 Task: Create a due date automation trigger when advanced on, 2 hours after a card is due add fields with custom field "Resume" set to a number lower than 1 and lower than 10.
Action: Mouse moved to (1275, 96)
Screenshot: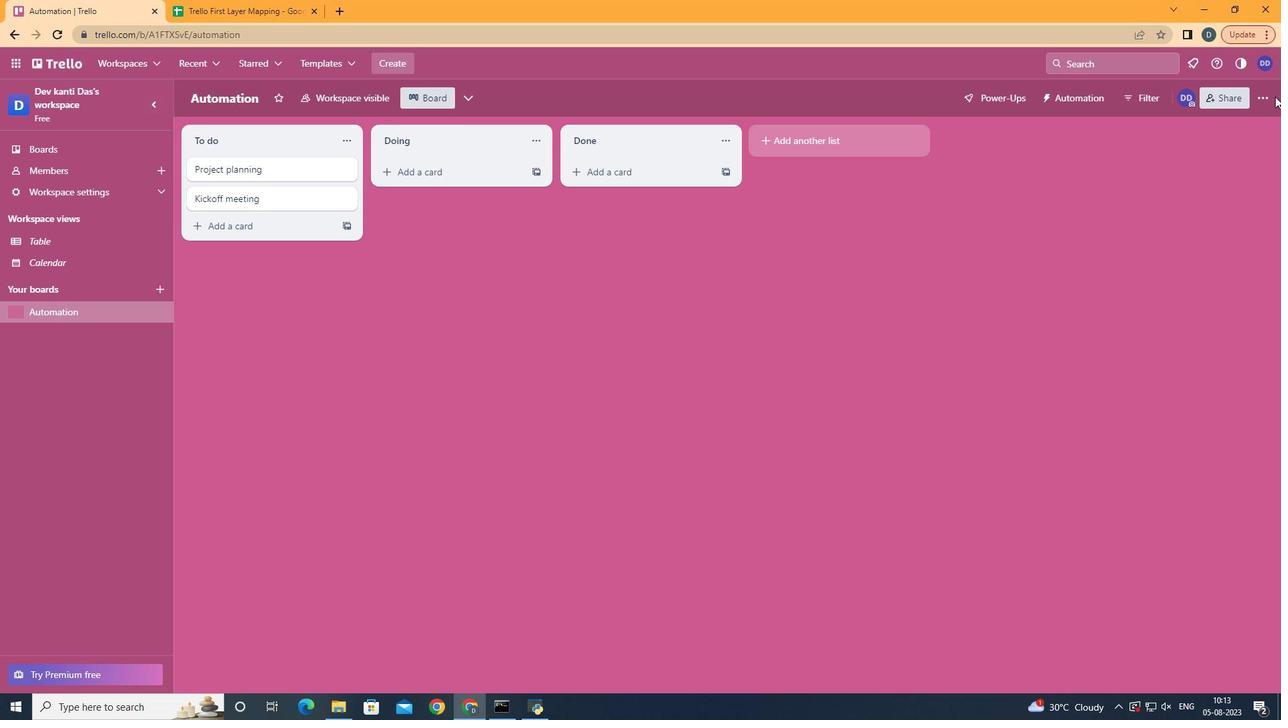 
Action: Mouse pressed left at (1275, 96)
Screenshot: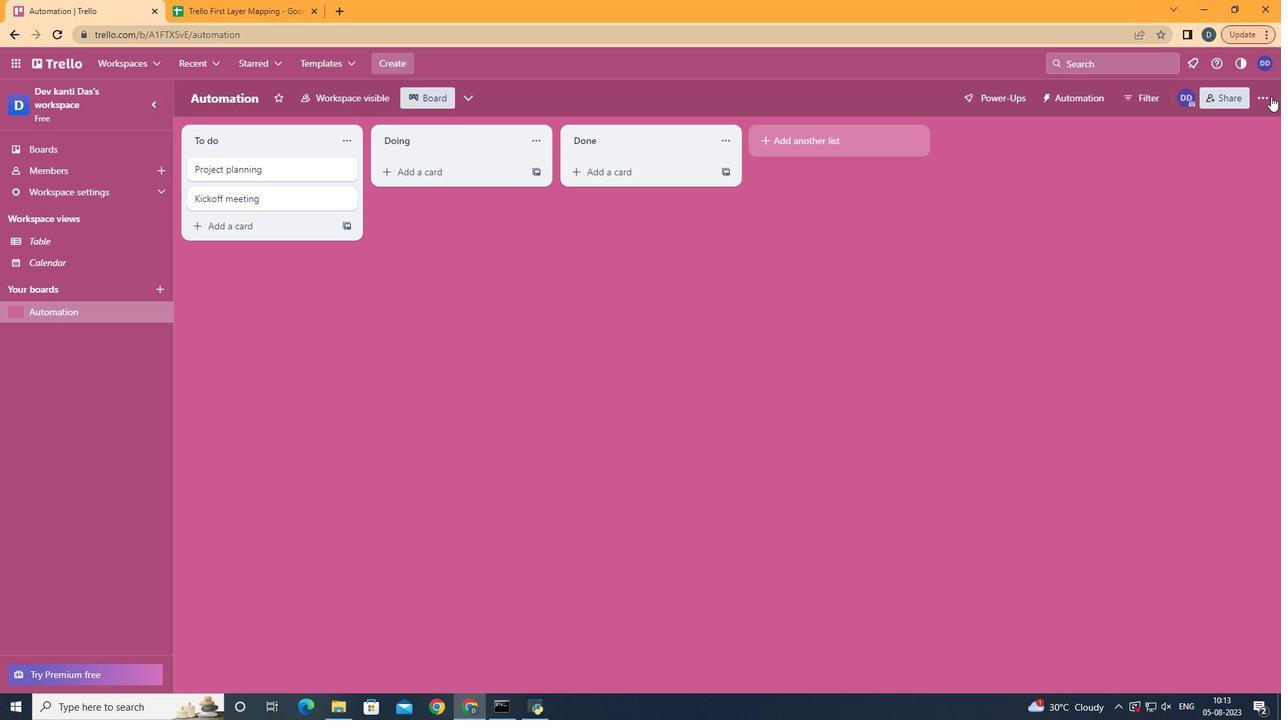 
Action: Mouse moved to (1268, 96)
Screenshot: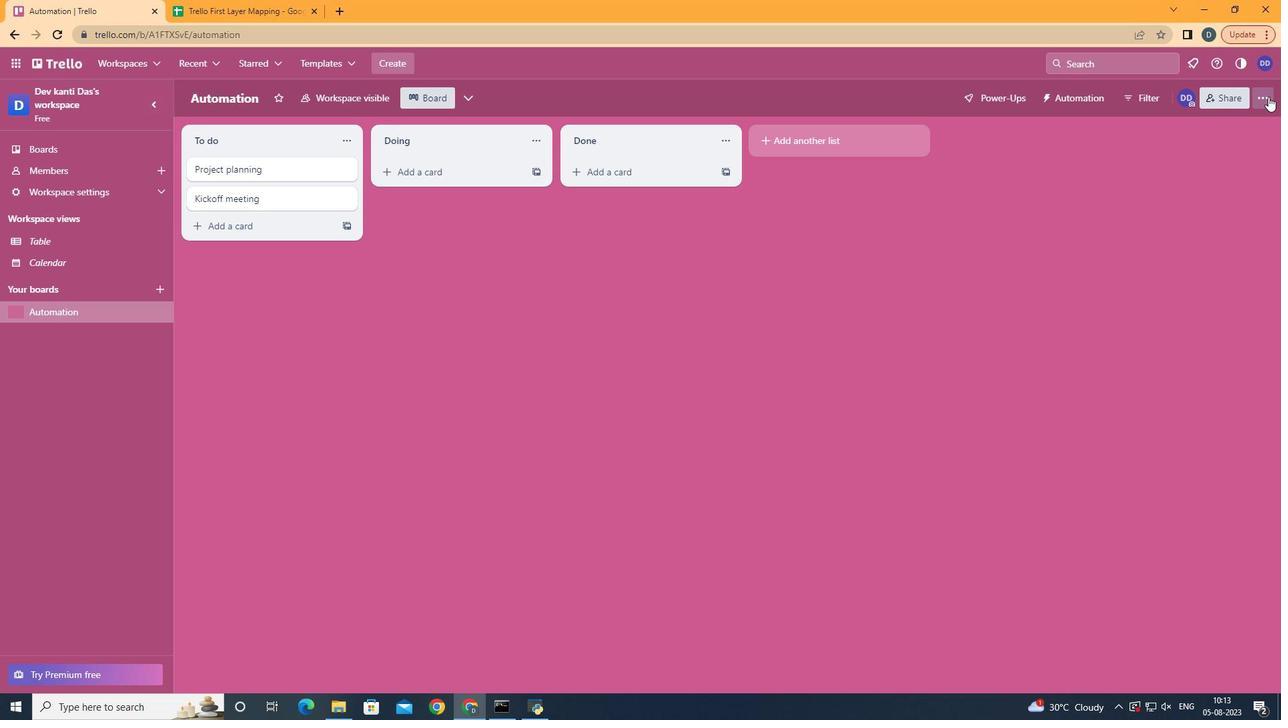 
Action: Mouse pressed left at (1268, 96)
Screenshot: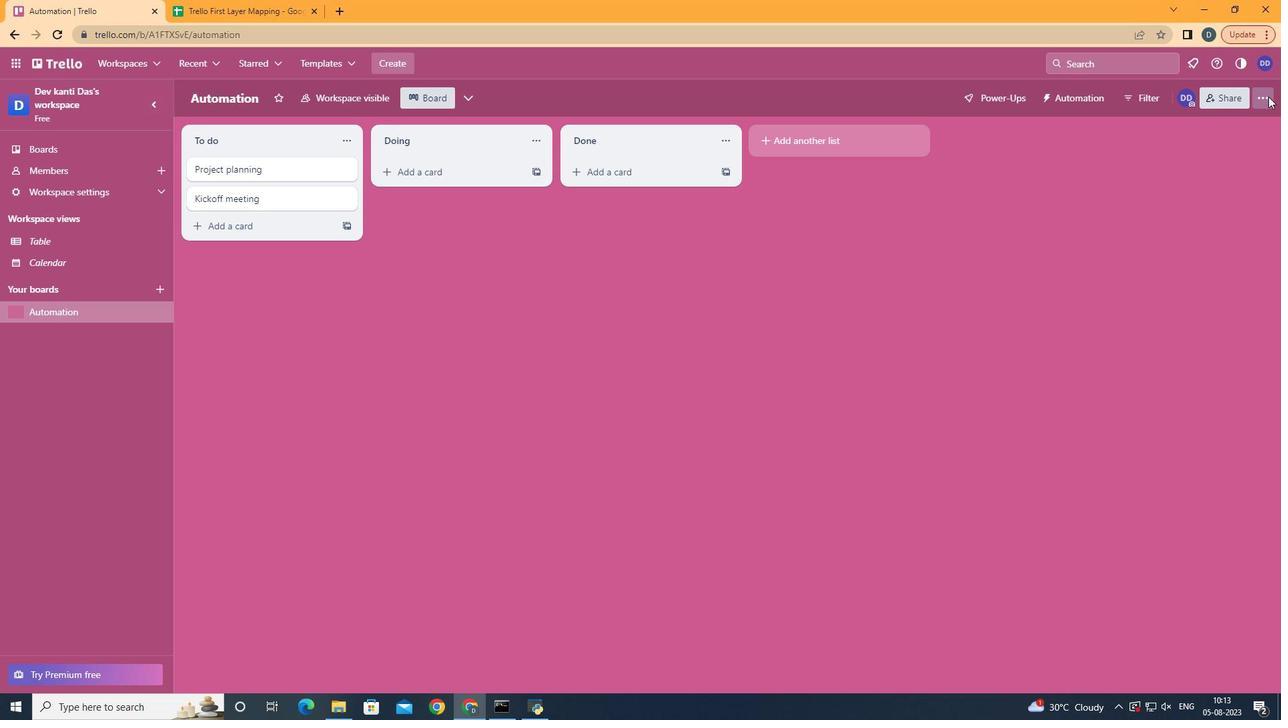 
Action: Mouse moved to (1163, 281)
Screenshot: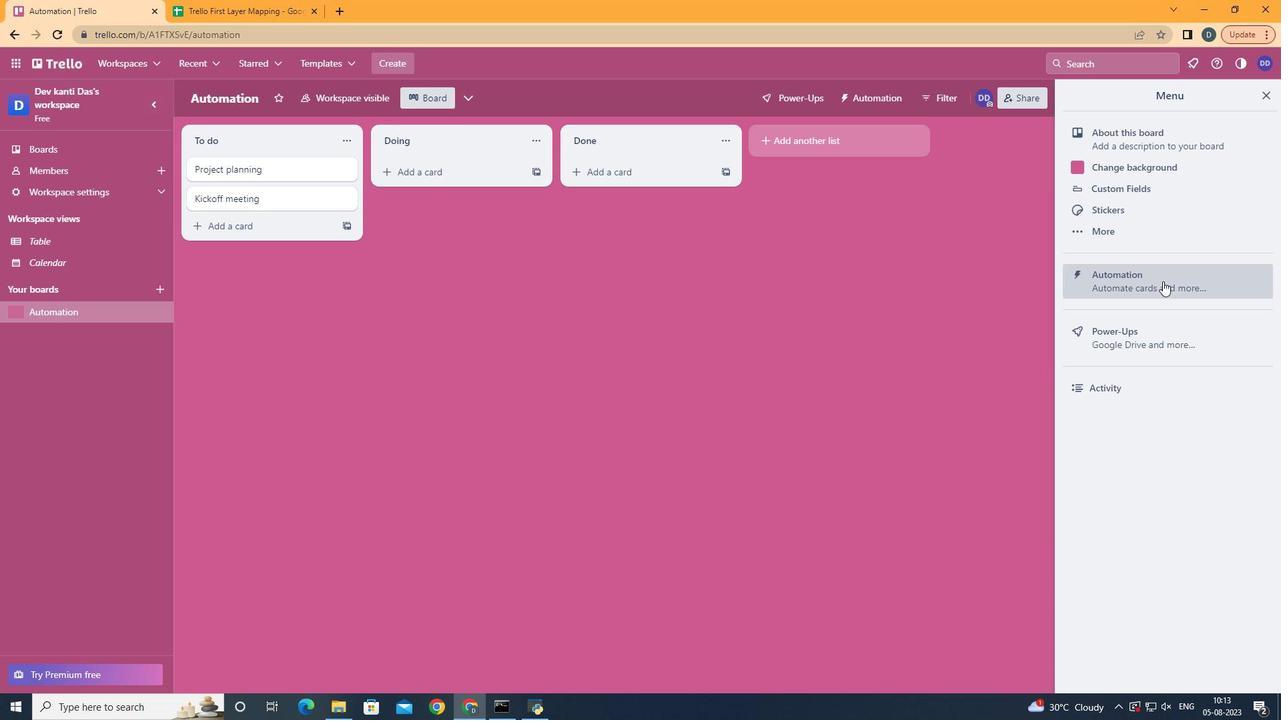 
Action: Mouse pressed left at (1163, 281)
Screenshot: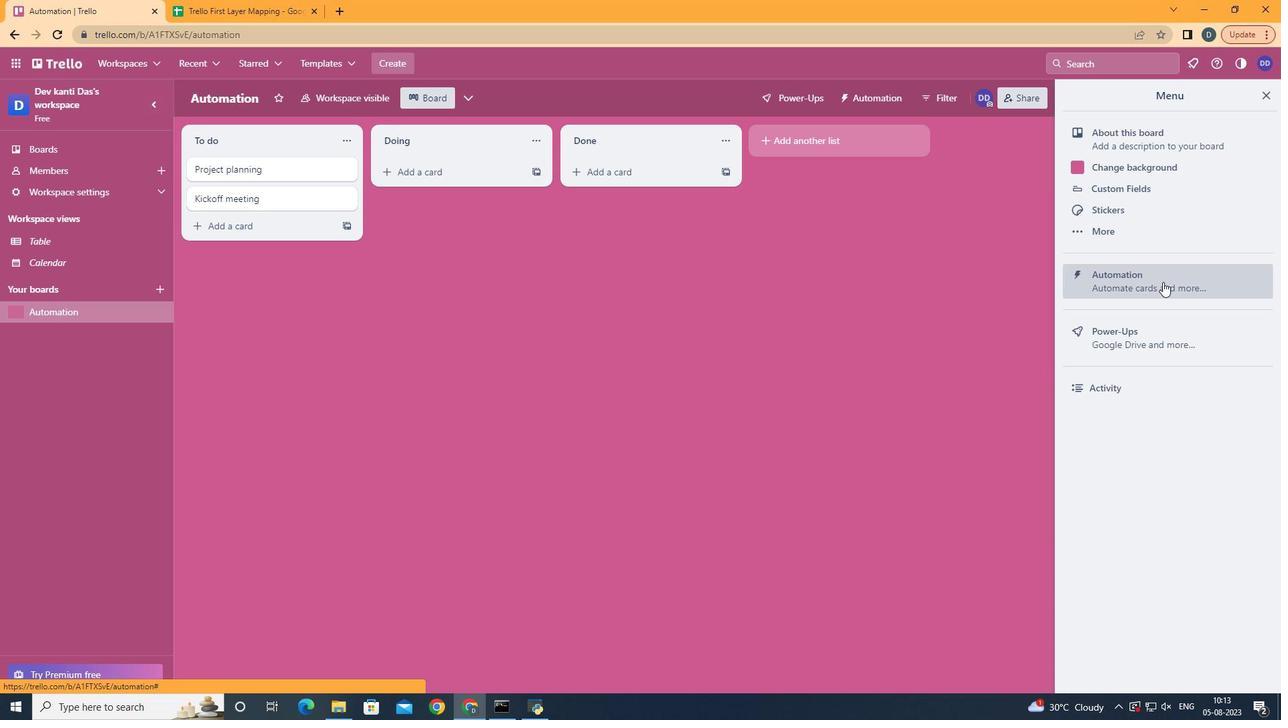 
Action: Mouse moved to (265, 276)
Screenshot: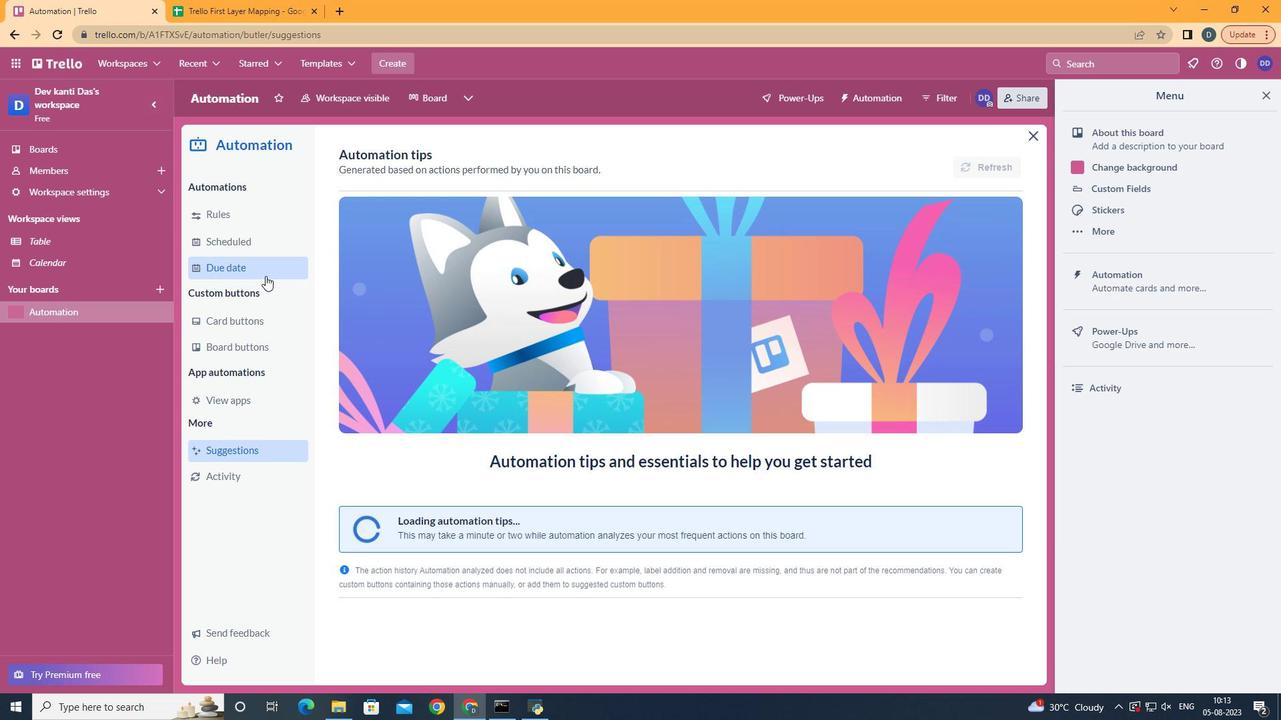 
Action: Mouse pressed left at (265, 276)
Screenshot: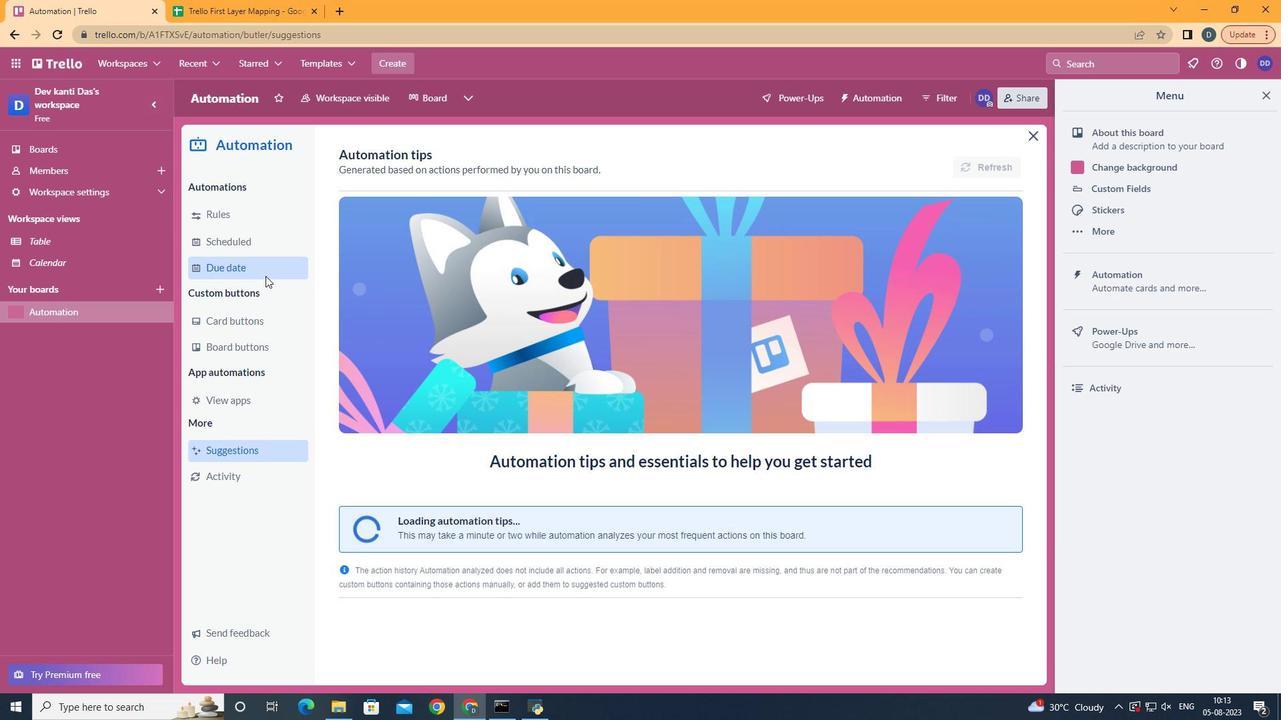 
Action: Mouse moved to (945, 163)
Screenshot: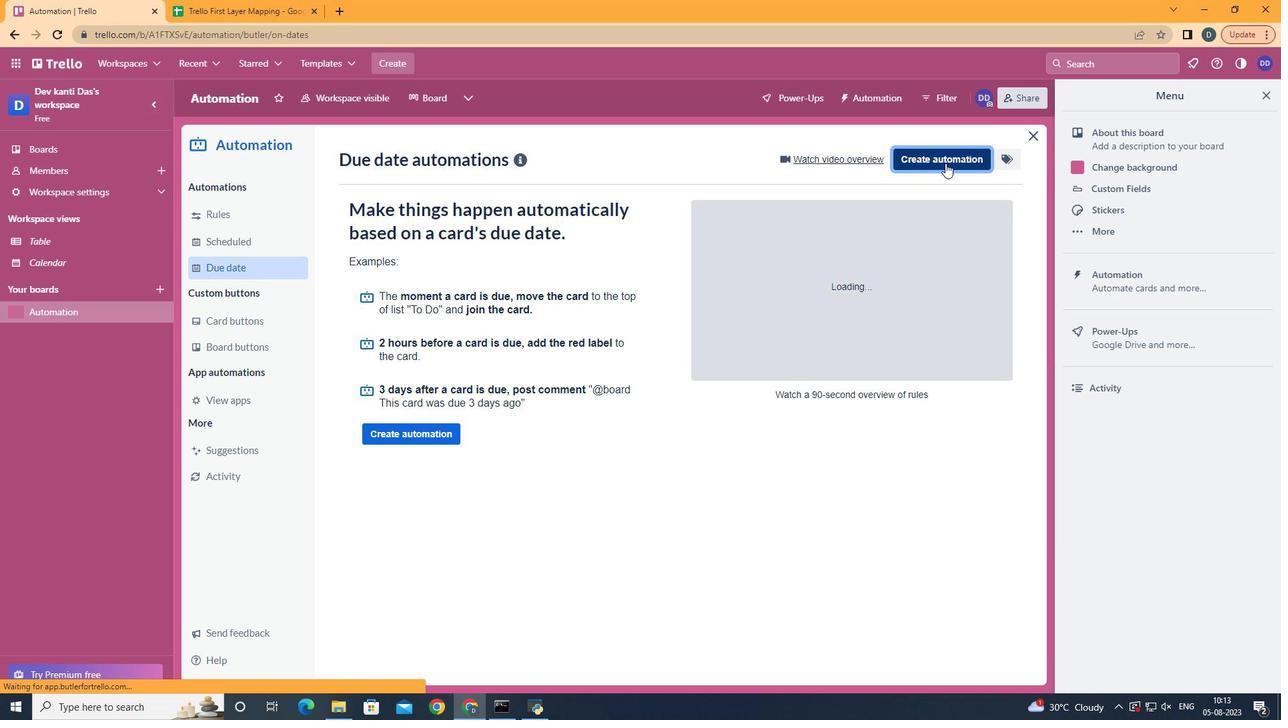 
Action: Mouse pressed left at (945, 163)
Screenshot: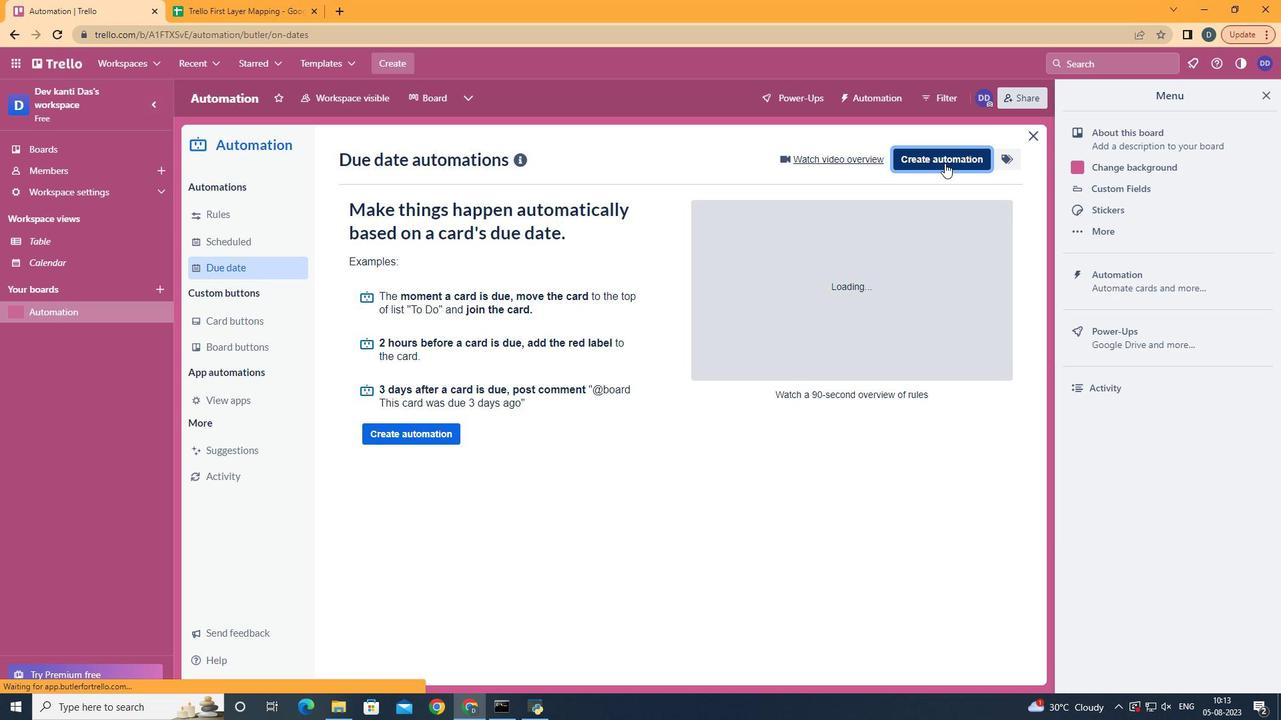
Action: Mouse moved to (693, 282)
Screenshot: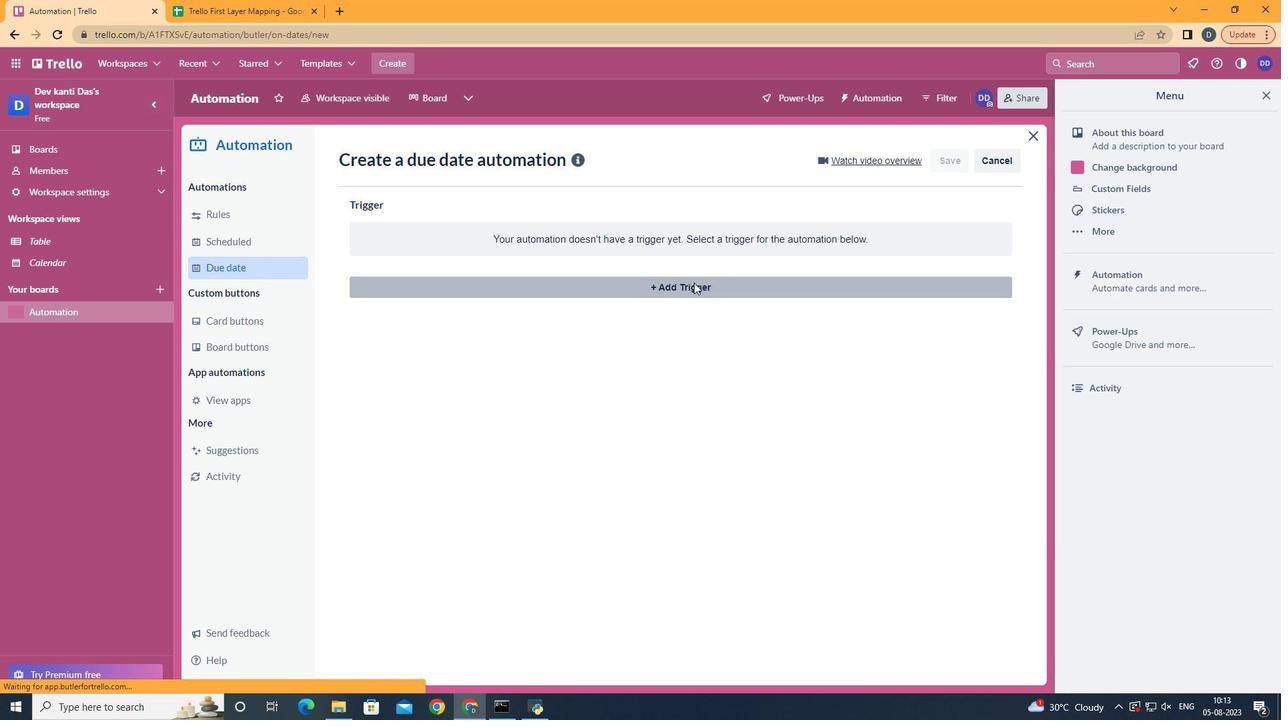 
Action: Mouse pressed left at (693, 282)
Screenshot: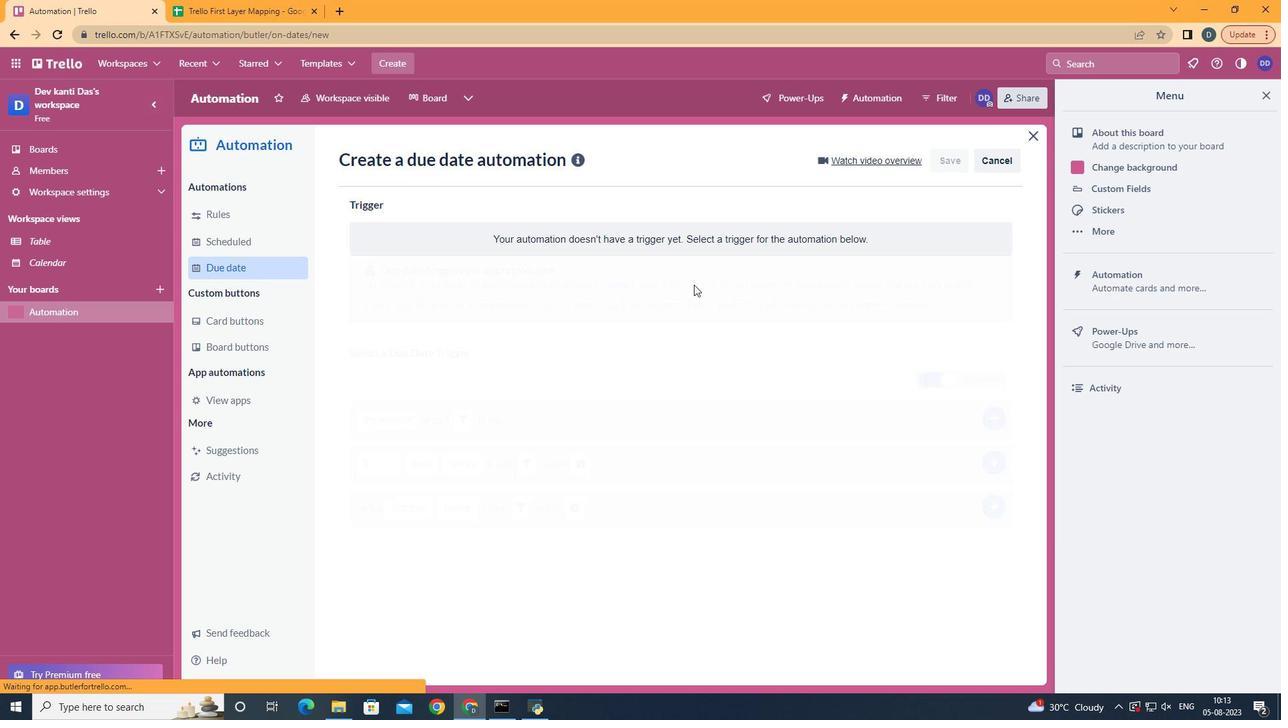 
Action: Mouse moved to (428, 568)
Screenshot: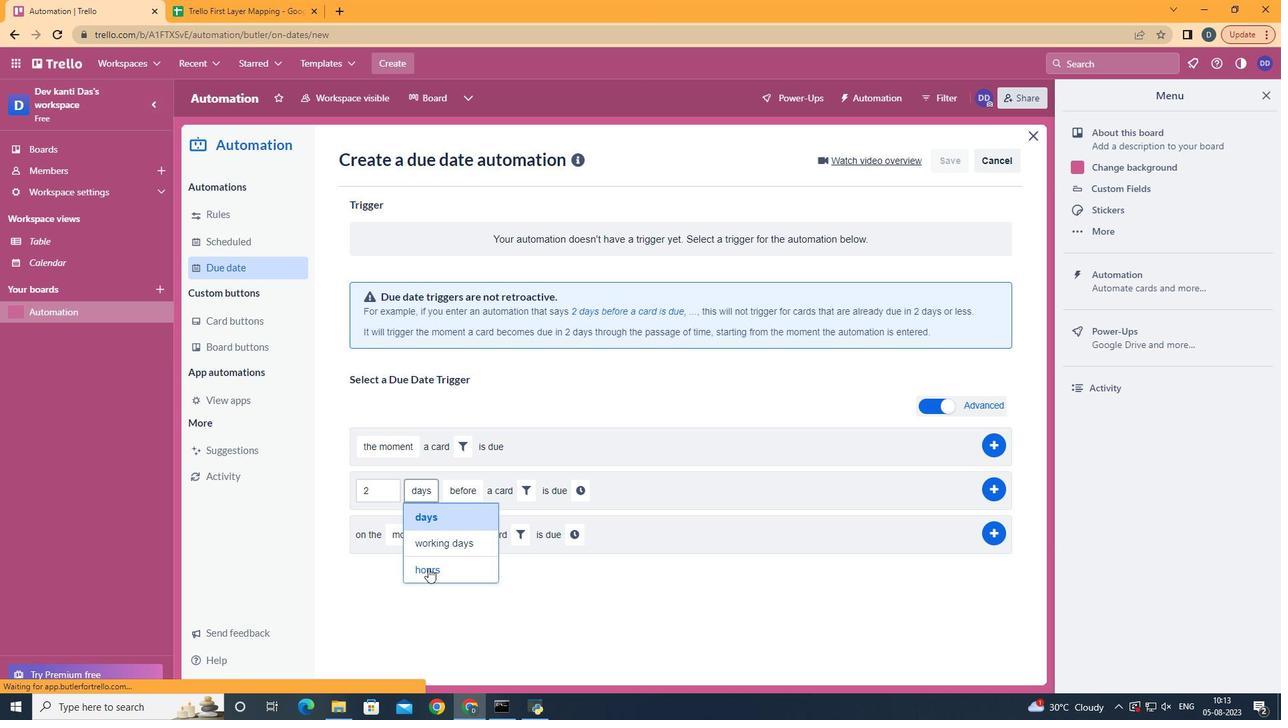 
Action: Mouse pressed left at (428, 568)
Screenshot: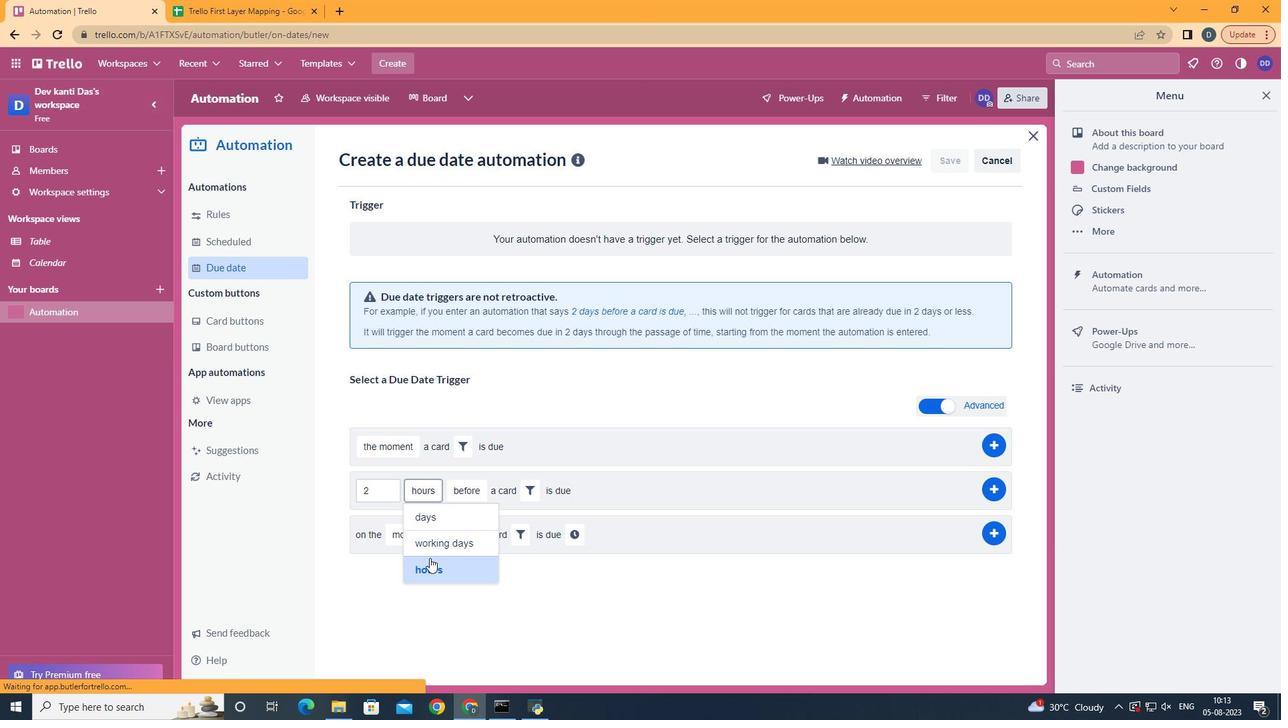 
Action: Mouse moved to (478, 540)
Screenshot: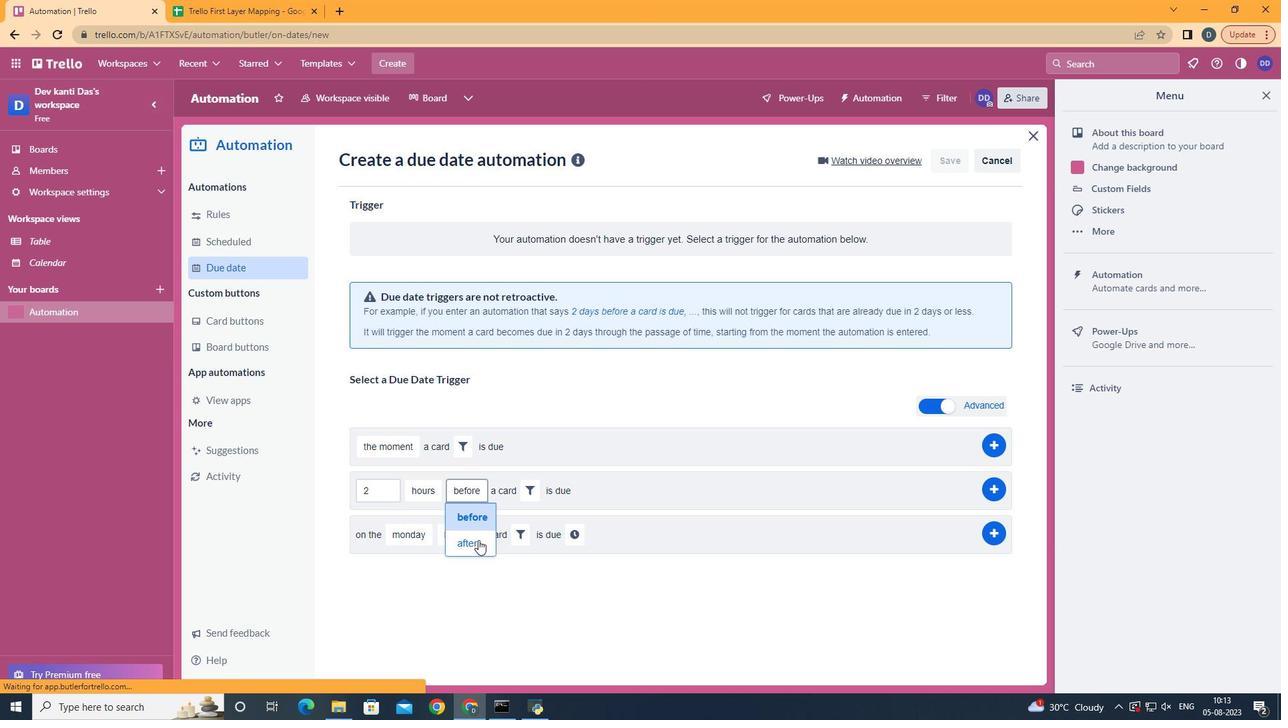 
Action: Mouse pressed left at (478, 540)
Screenshot: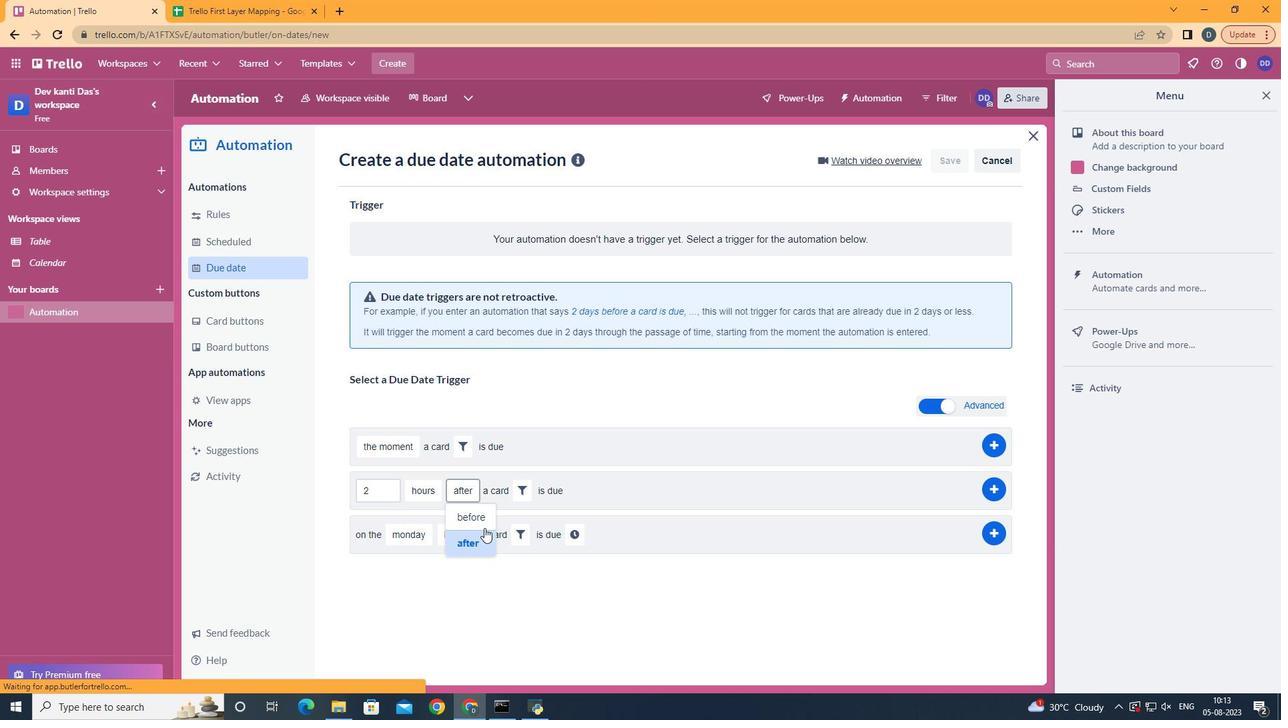 
Action: Mouse moved to (519, 492)
Screenshot: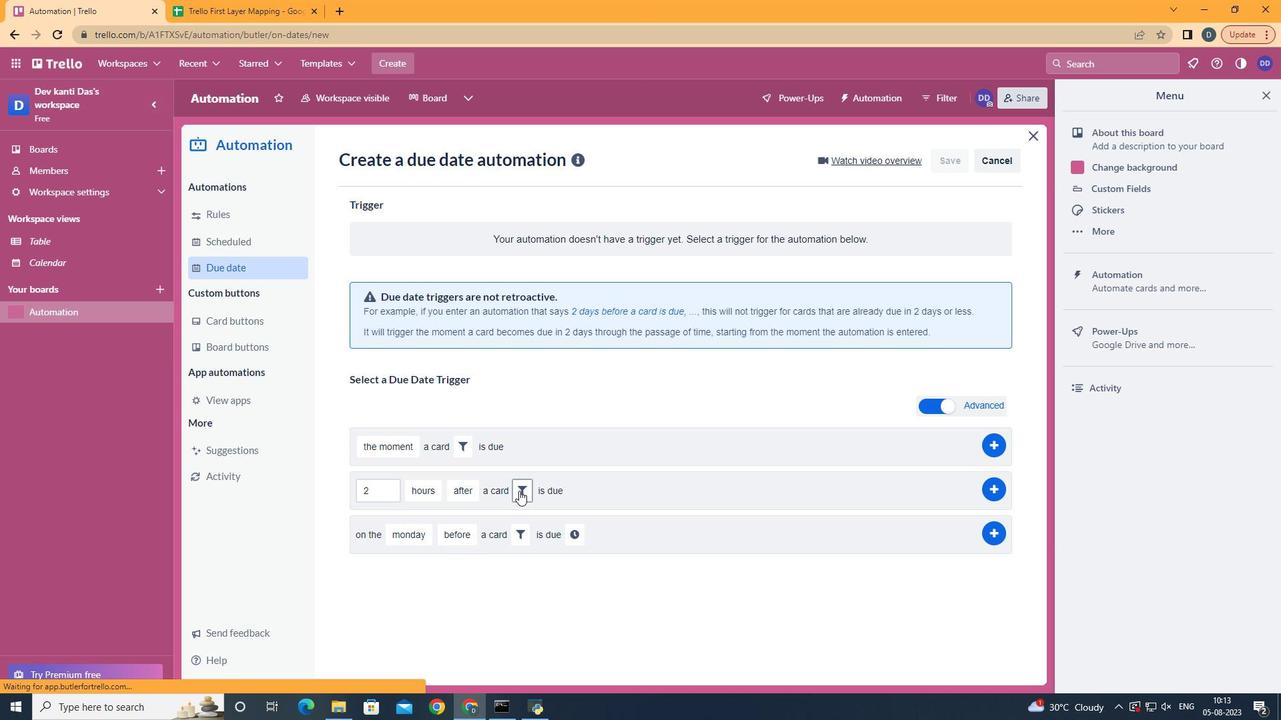 
Action: Mouse pressed left at (519, 492)
Screenshot: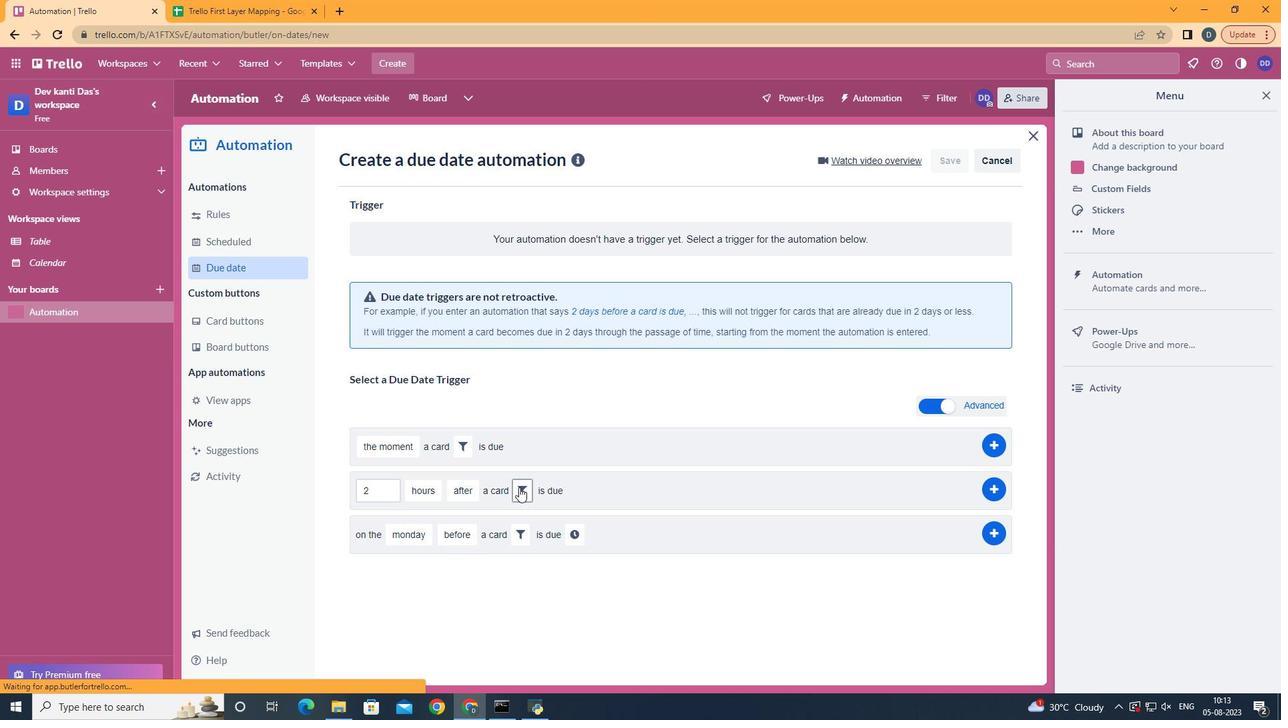
Action: Mouse moved to (748, 537)
Screenshot: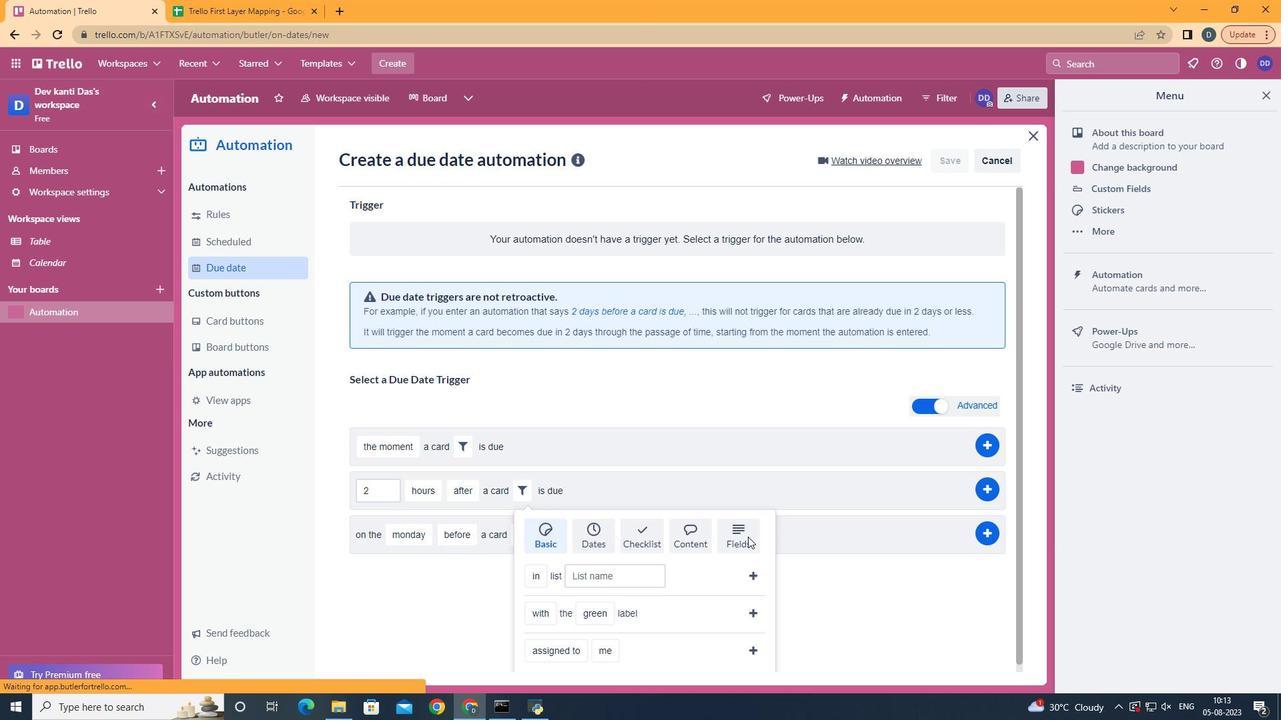 
Action: Mouse pressed left at (748, 537)
Screenshot: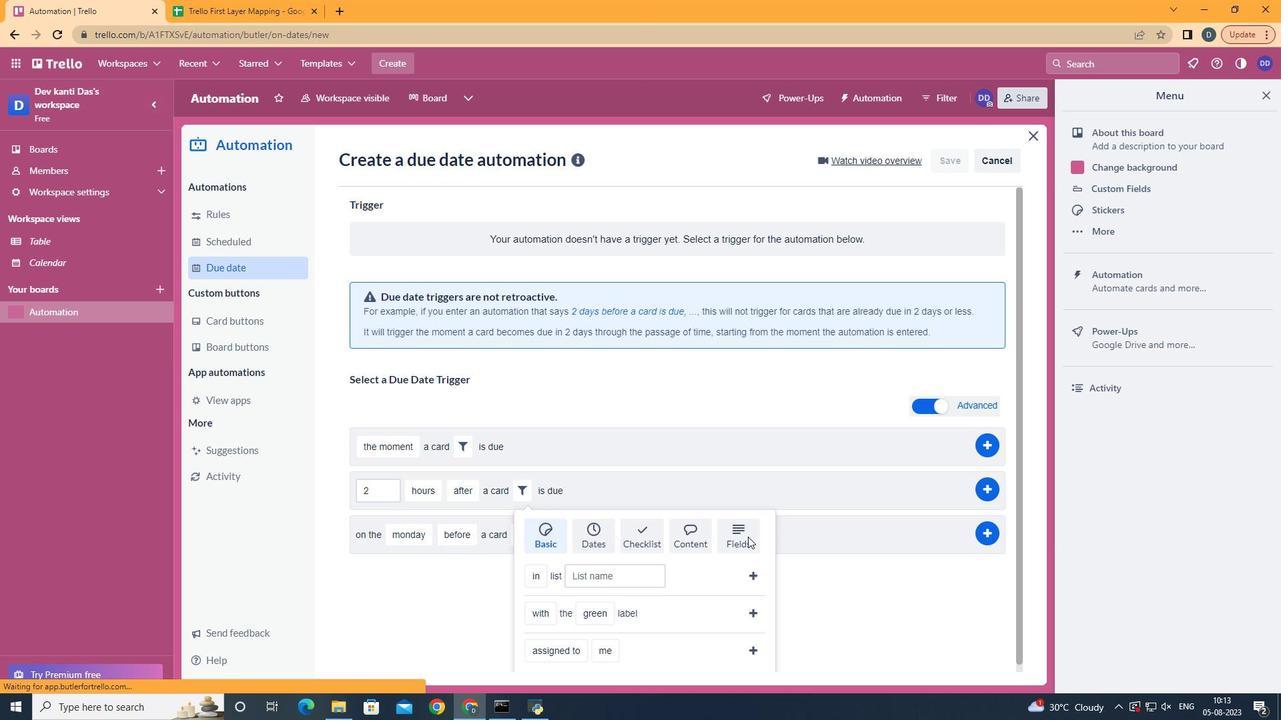 
Action: Mouse scrolled (748, 536) with delta (0, 0)
Screenshot: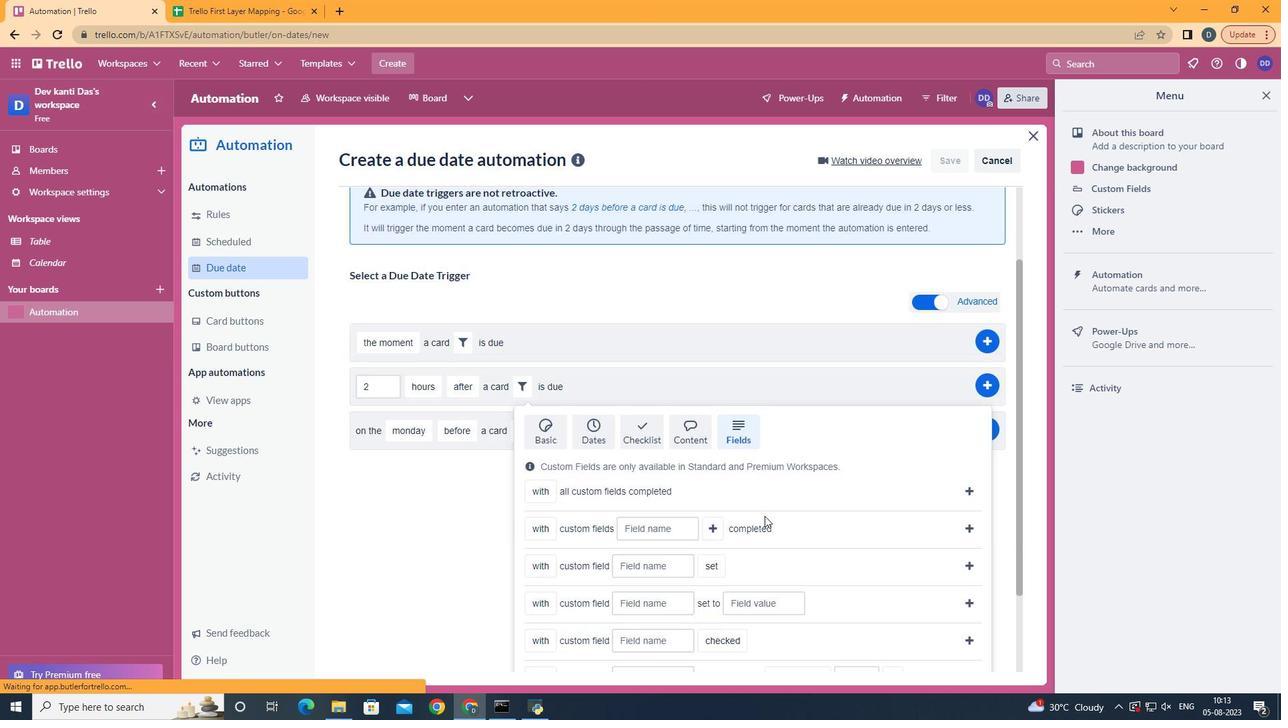 
Action: Mouse scrolled (748, 536) with delta (0, 0)
Screenshot: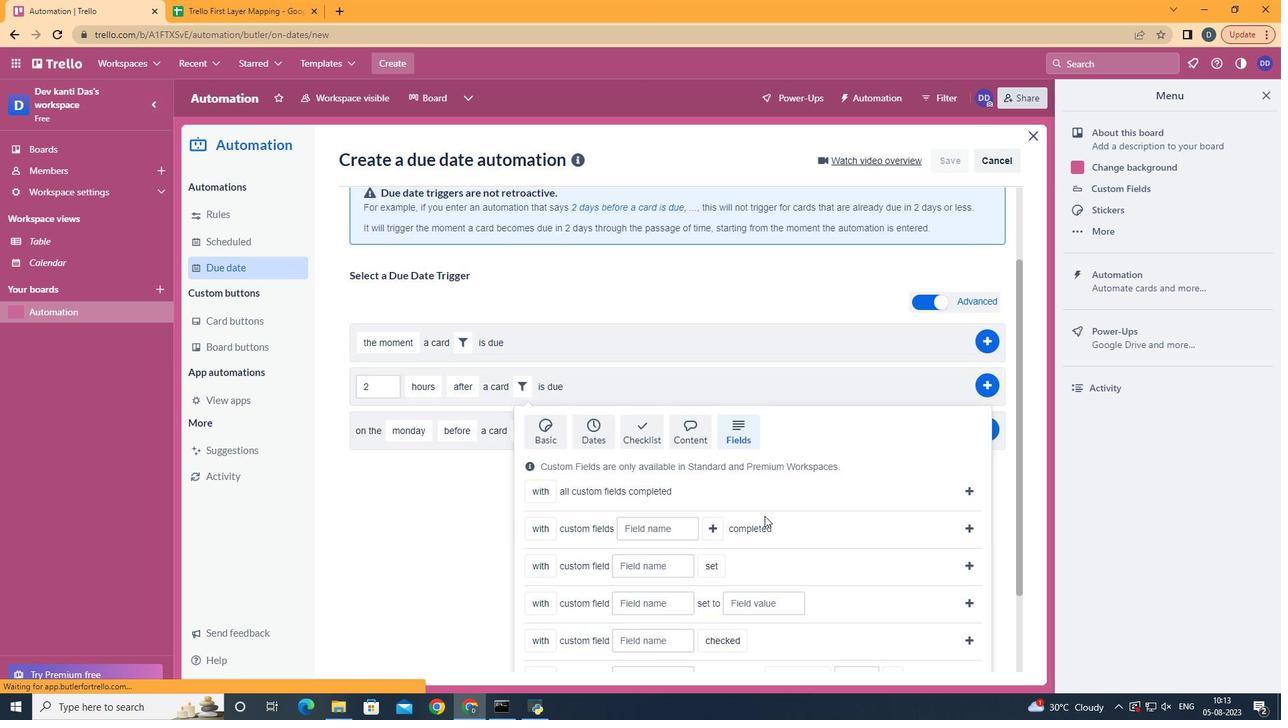 
Action: Mouse scrolled (748, 536) with delta (0, 0)
Screenshot: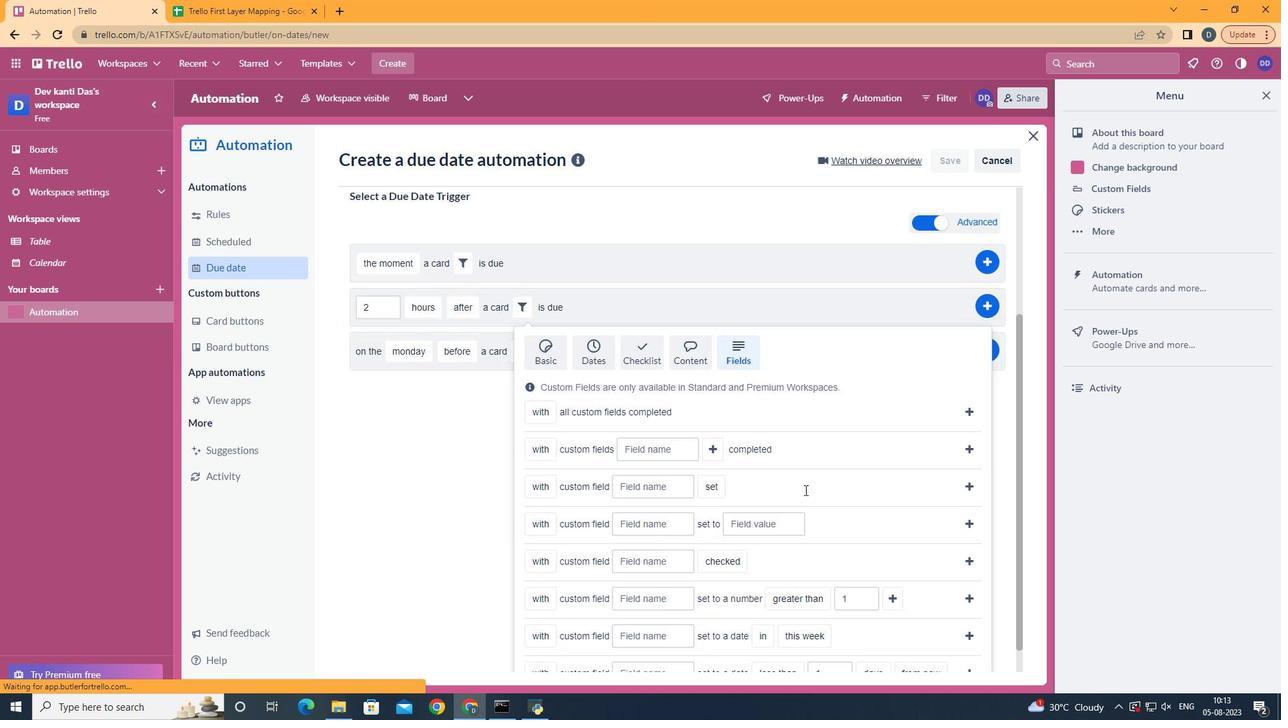 
Action: Mouse scrolled (748, 536) with delta (0, 0)
Screenshot: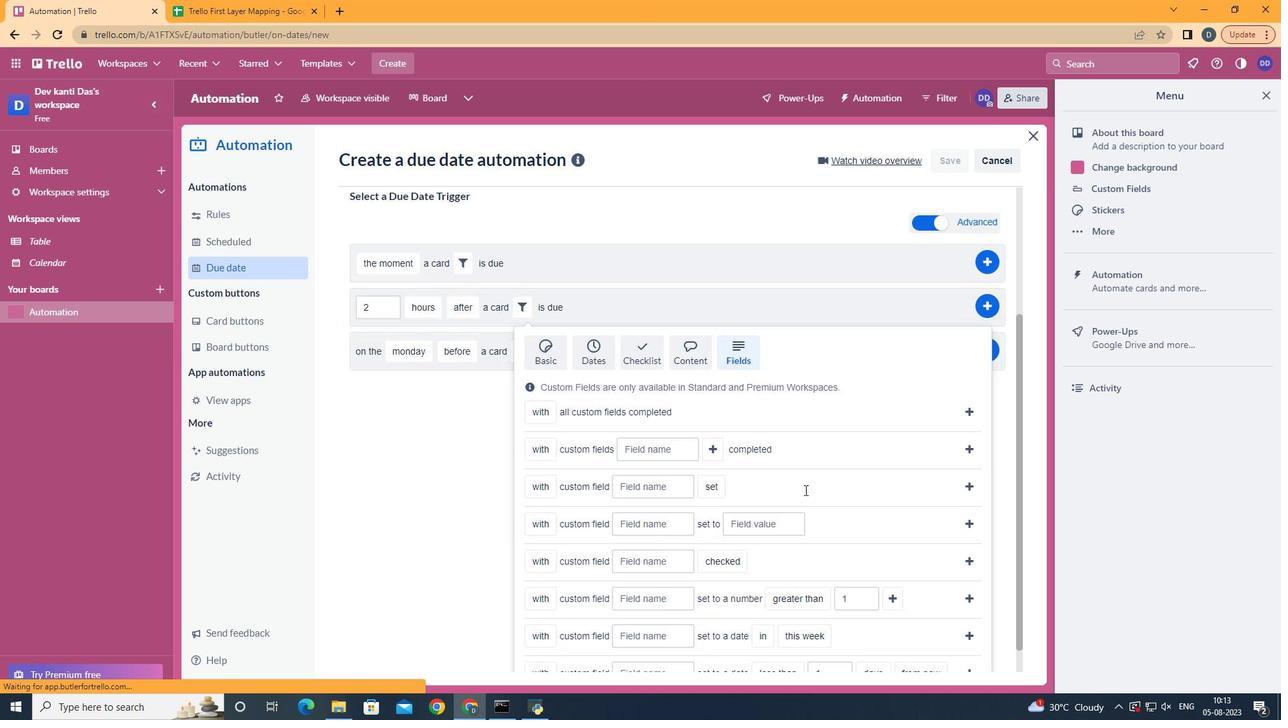 
Action: Mouse scrolled (748, 536) with delta (0, 0)
Screenshot: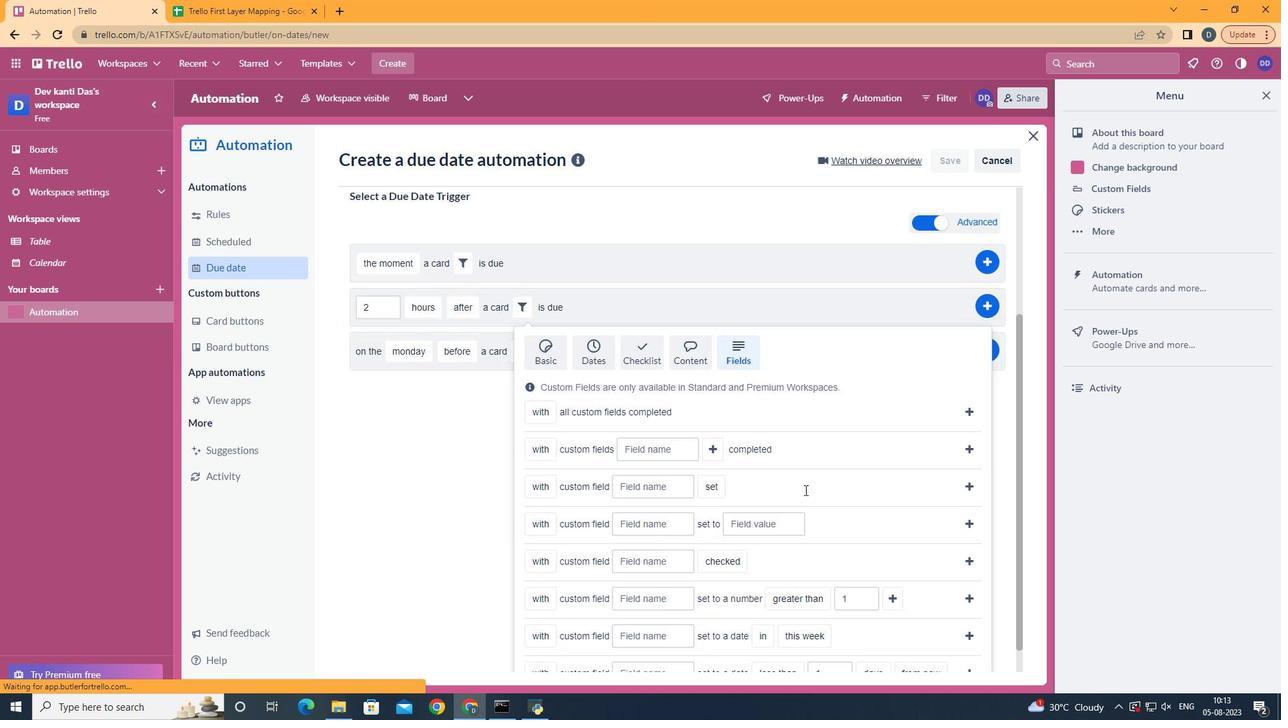 
Action: Mouse moved to (541, 585)
Screenshot: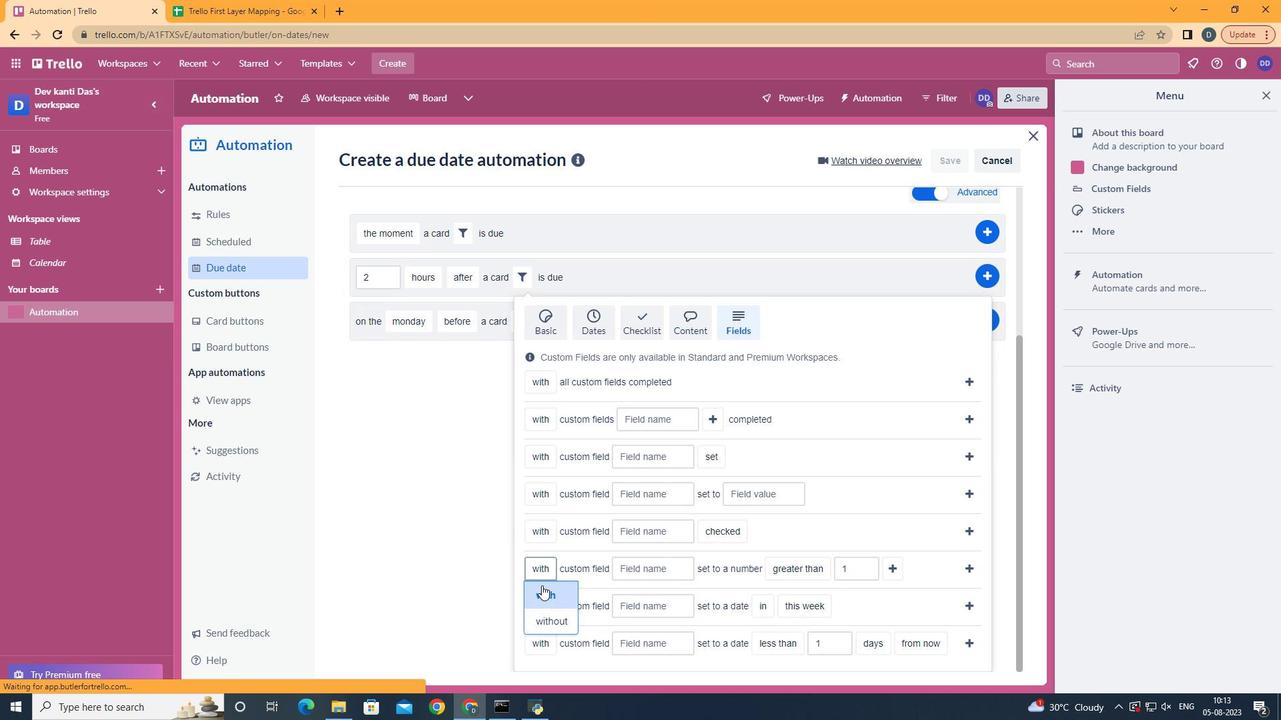 
Action: Mouse pressed left at (541, 585)
Screenshot: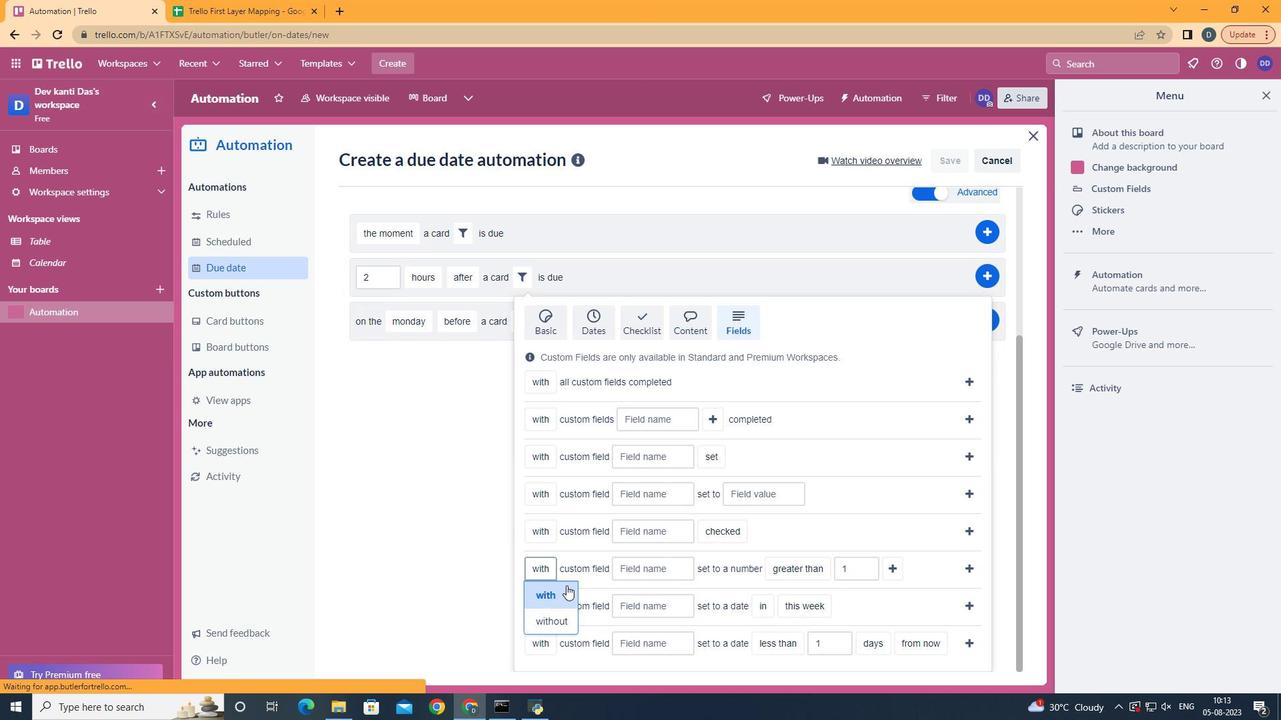 
Action: Mouse moved to (653, 564)
Screenshot: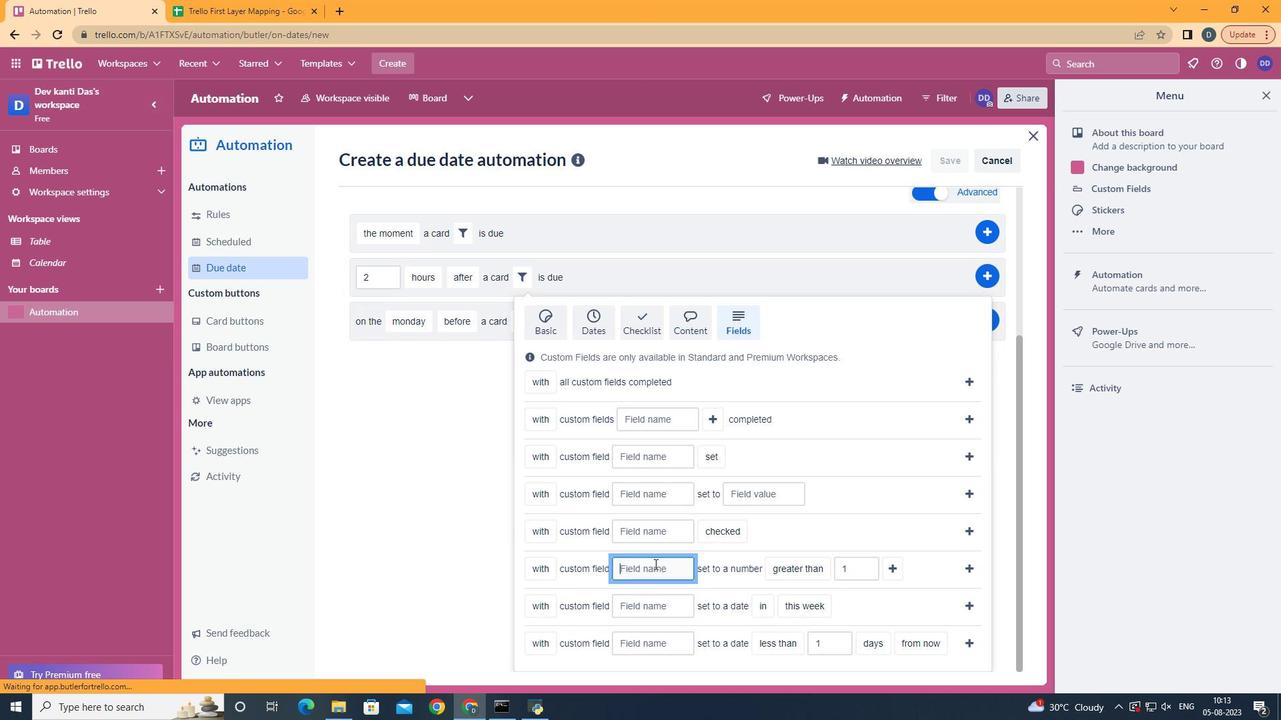 
Action: Mouse pressed left at (653, 564)
Screenshot: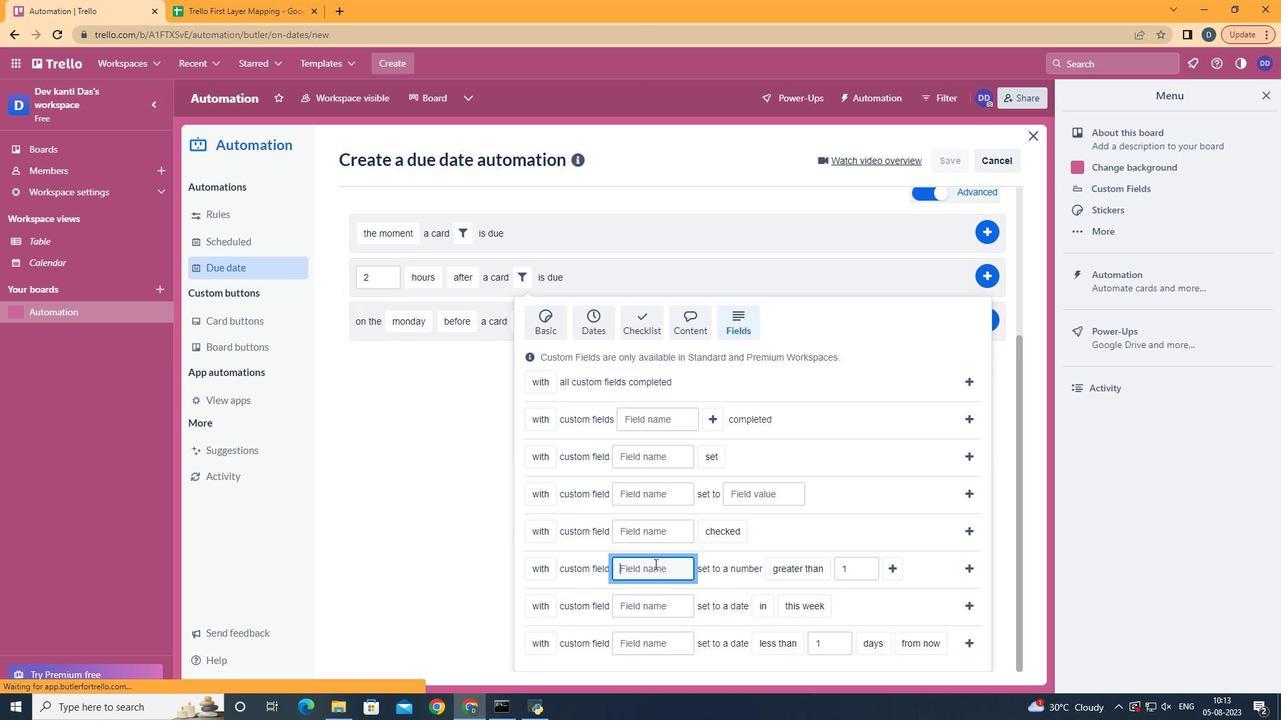 
Action: Mouse moved to (654, 564)
Screenshot: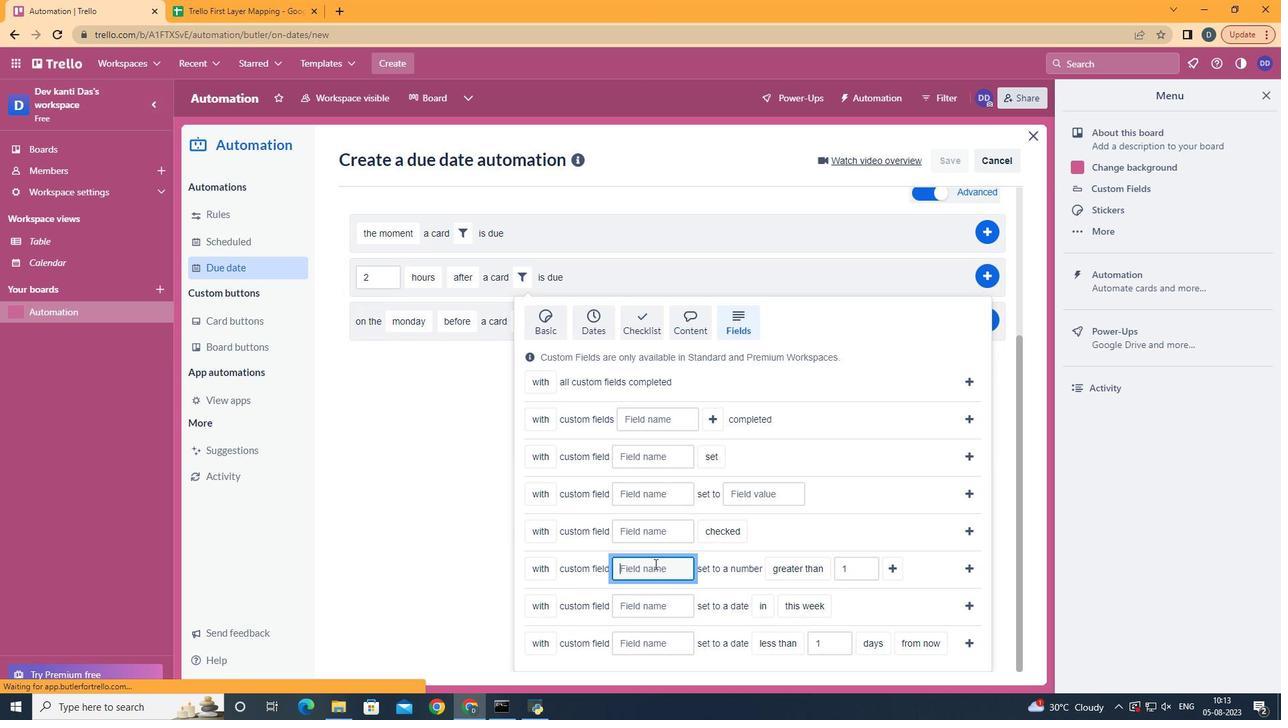 
Action: Key pressed <Key.shift>Resume
Screenshot: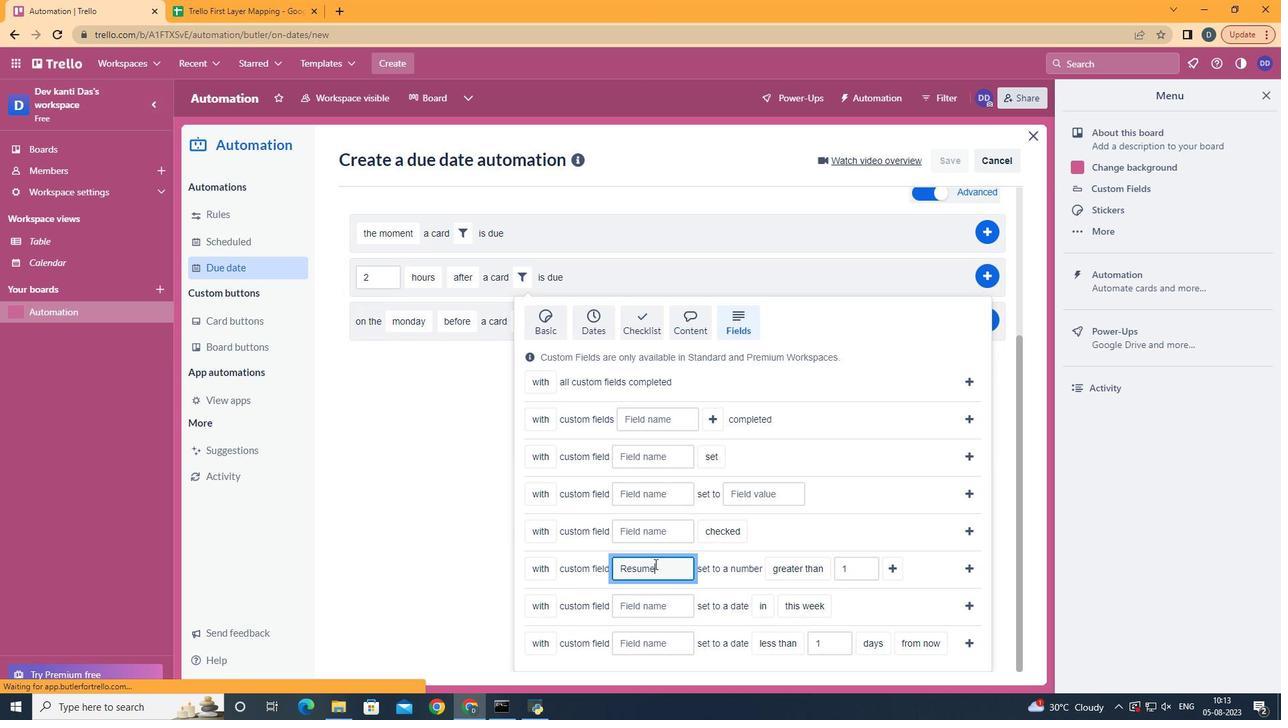 
Action: Mouse moved to (813, 518)
Screenshot: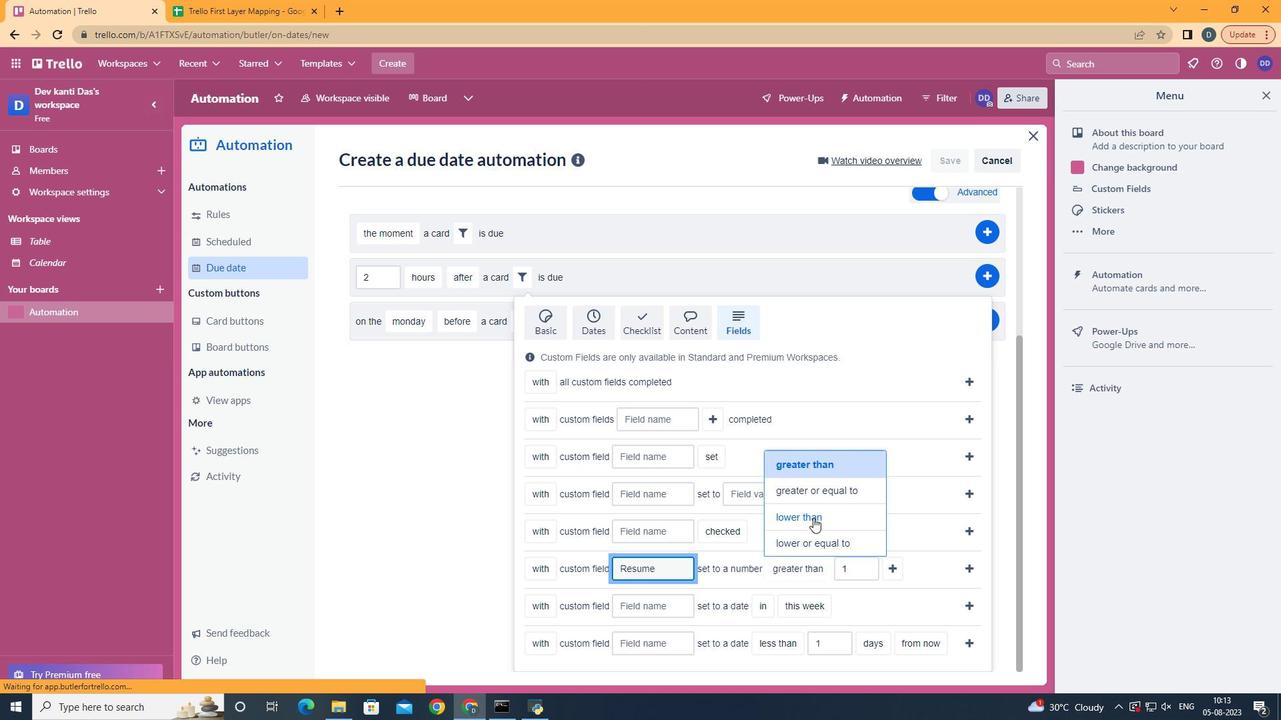 
Action: Mouse pressed left at (813, 518)
Screenshot: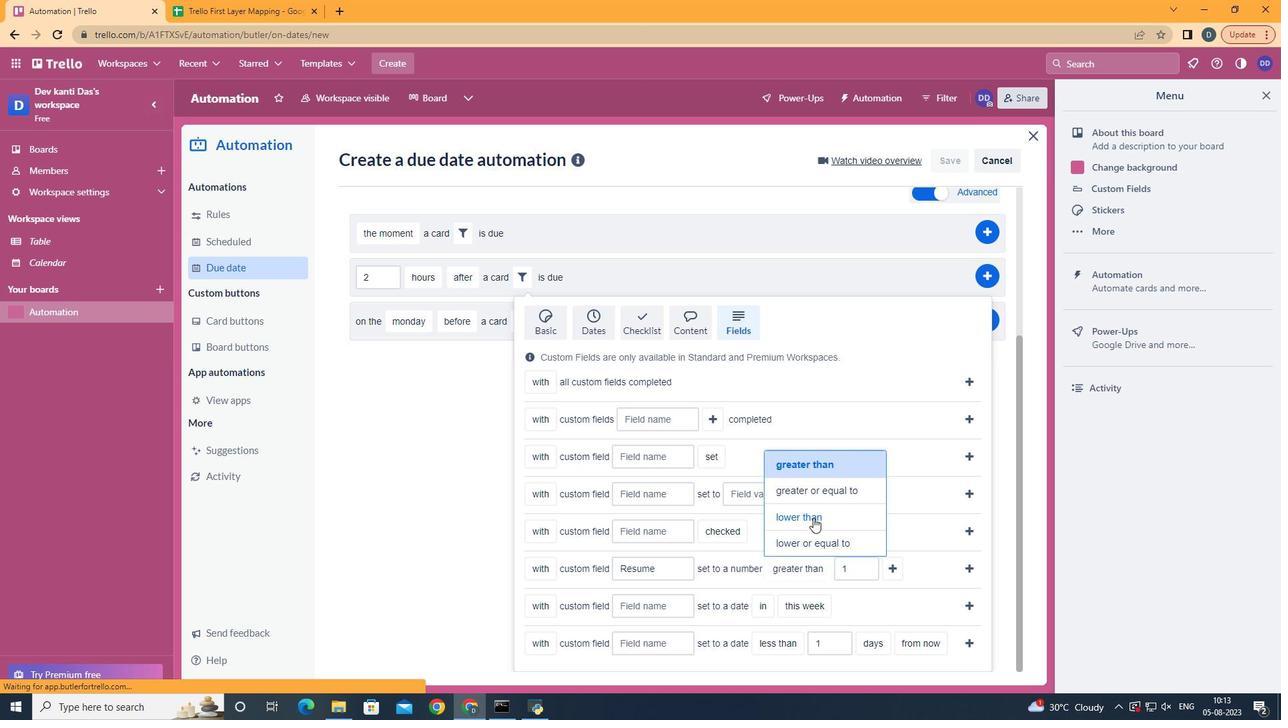 
Action: Mouse moved to (884, 571)
Screenshot: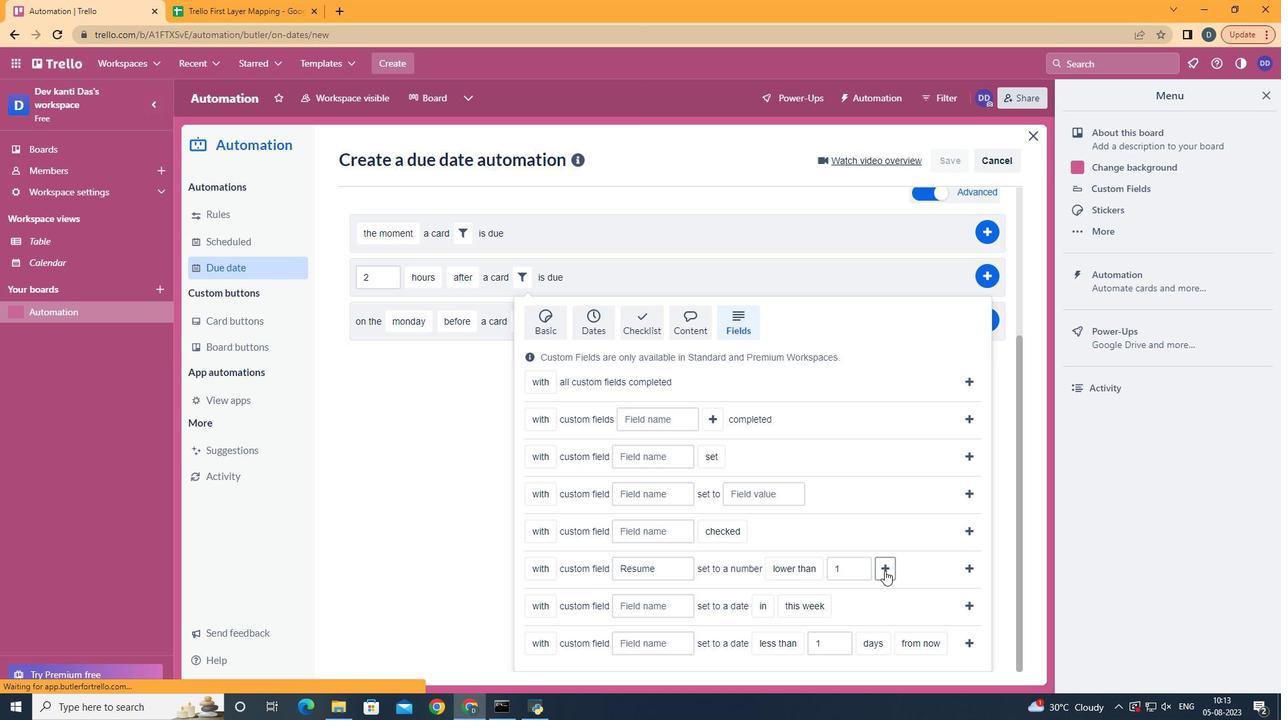 
Action: Mouse pressed left at (884, 571)
Screenshot: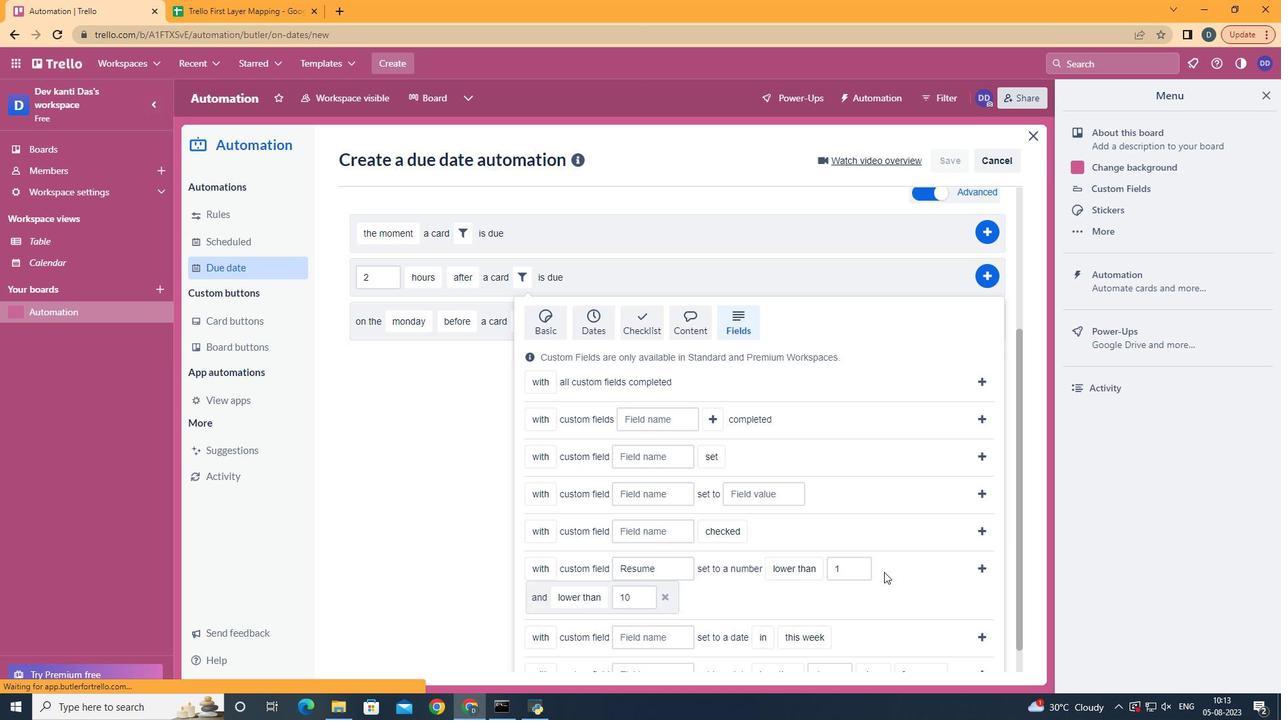 
Action: Mouse moved to (602, 493)
Screenshot: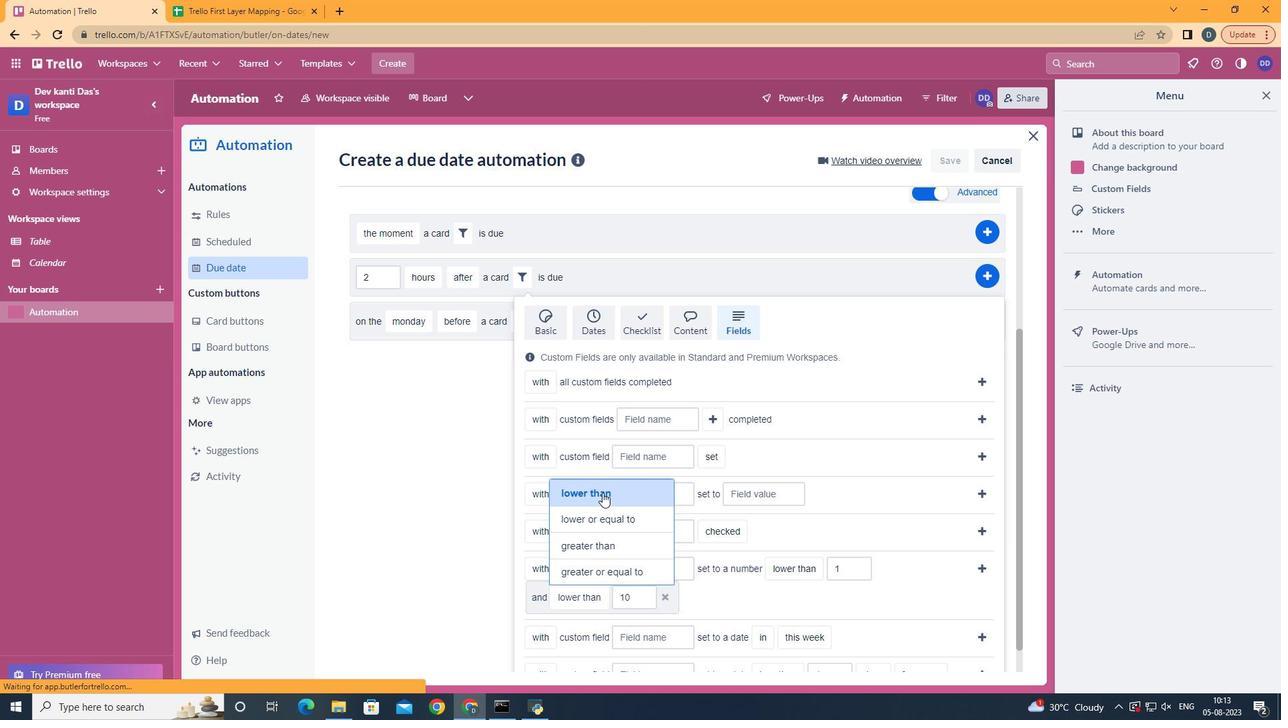 
Action: Mouse pressed left at (602, 493)
Screenshot: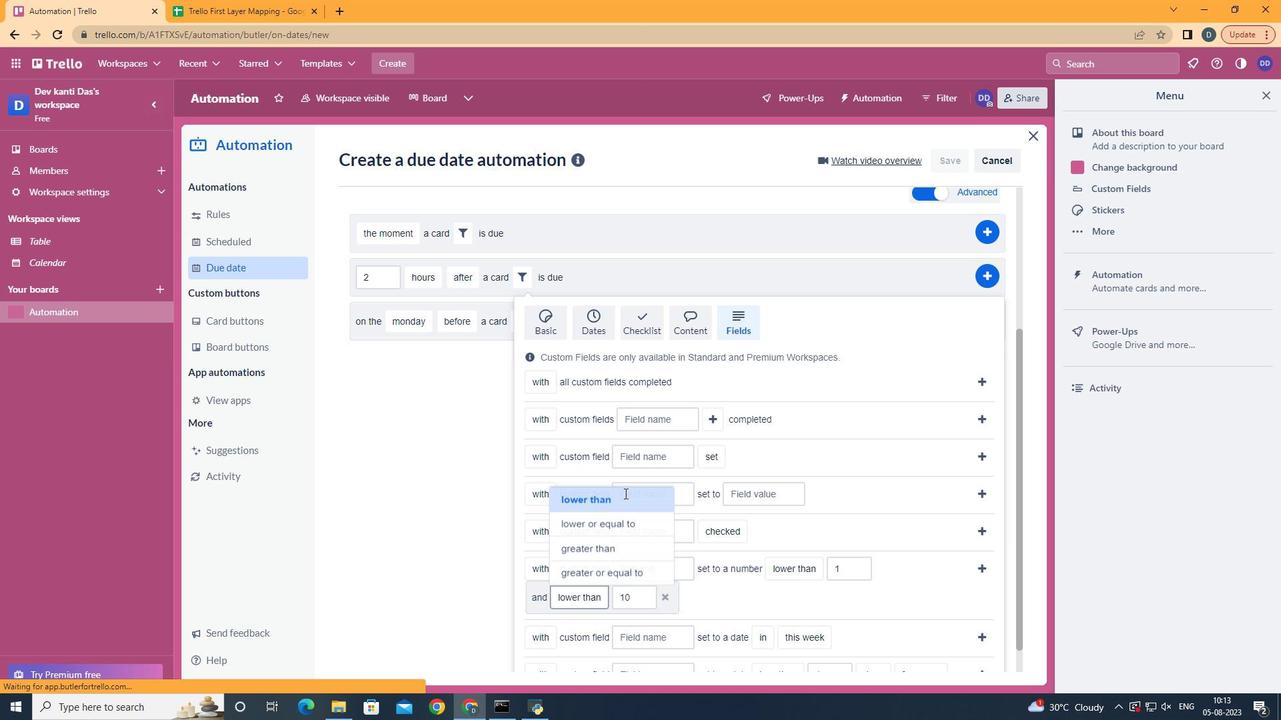
Action: Mouse moved to (977, 564)
Screenshot: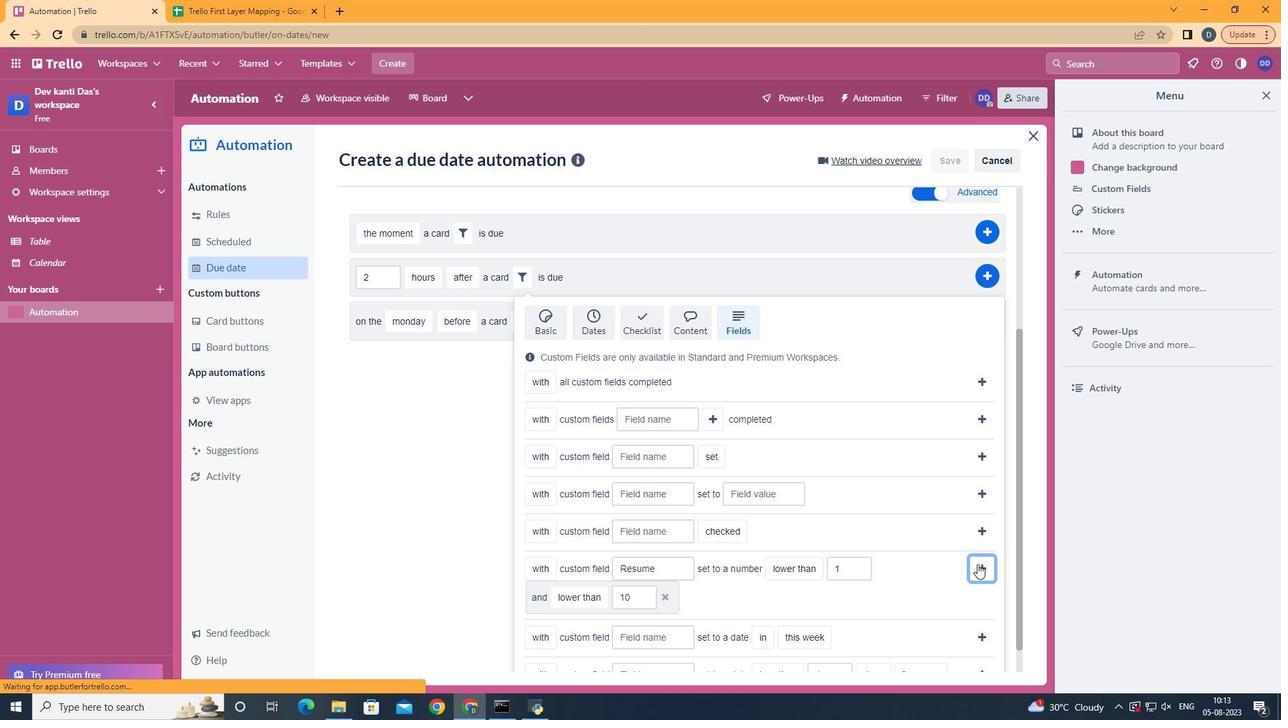 
Action: Mouse pressed left at (977, 564)
Screenshot: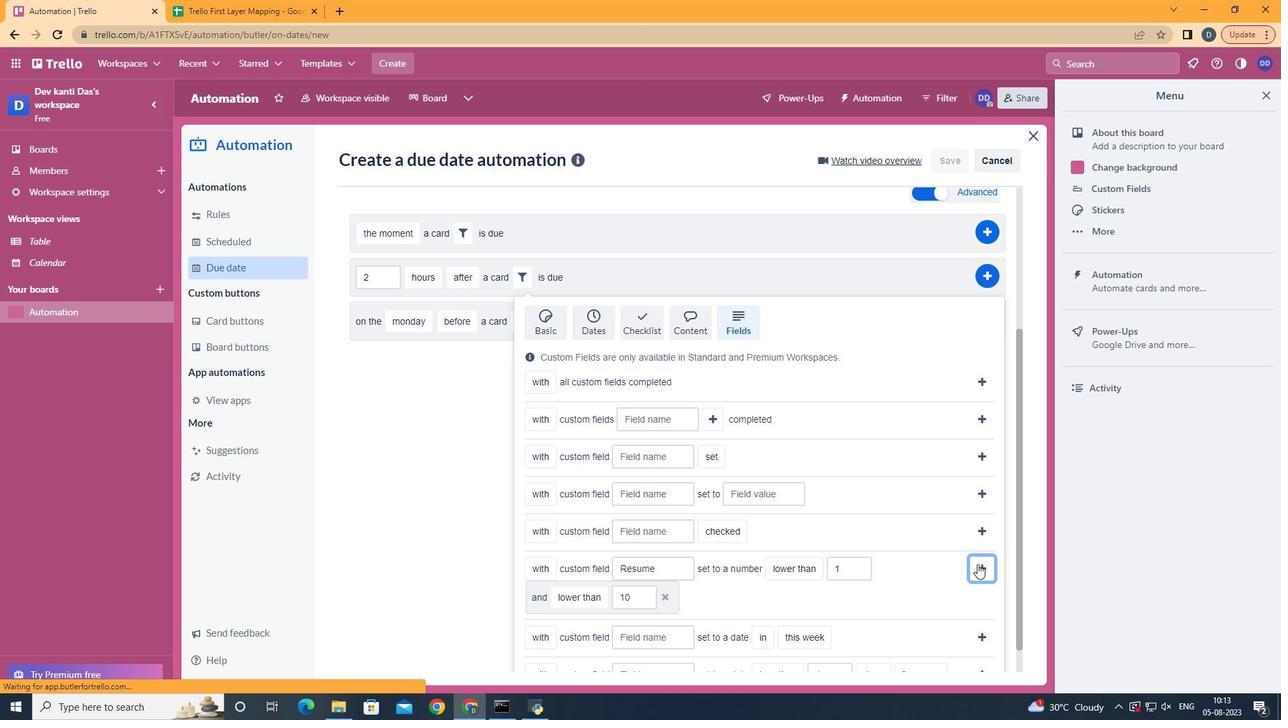 
Action: Mouse moved to (978, 486)
Screenshot: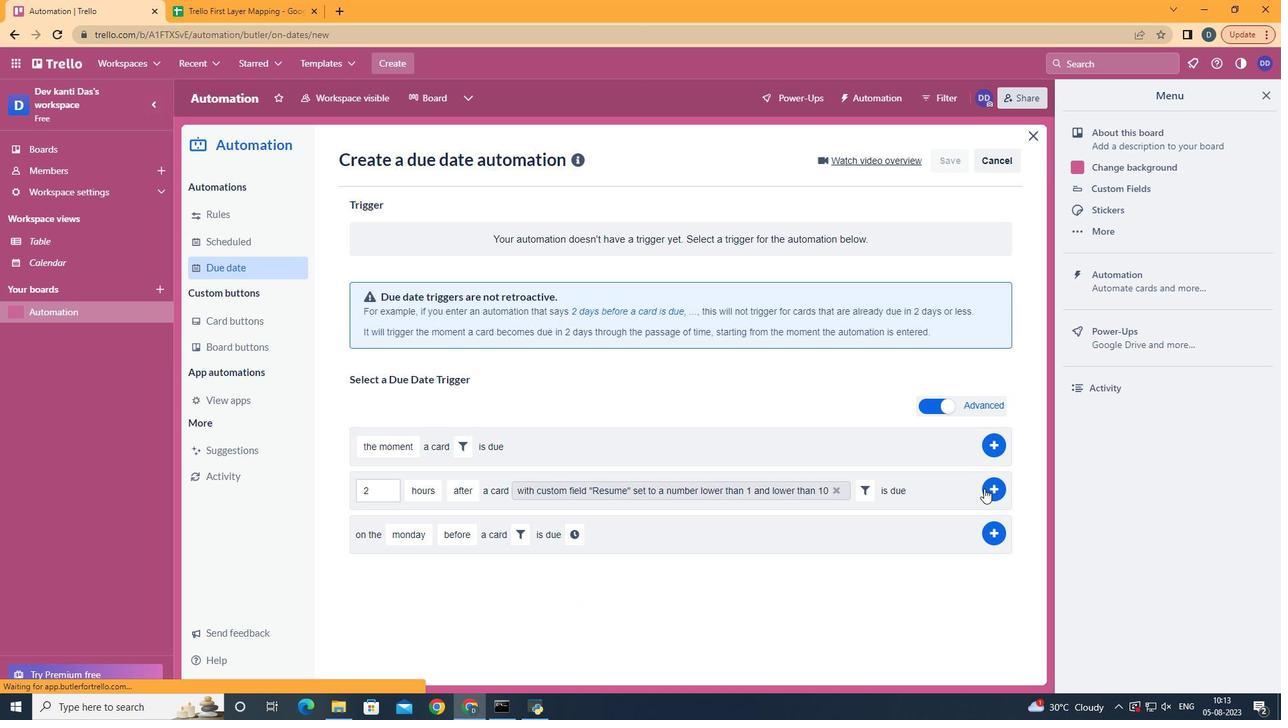 
Action: Mouse pressed left at (978, 486)
Screenshot: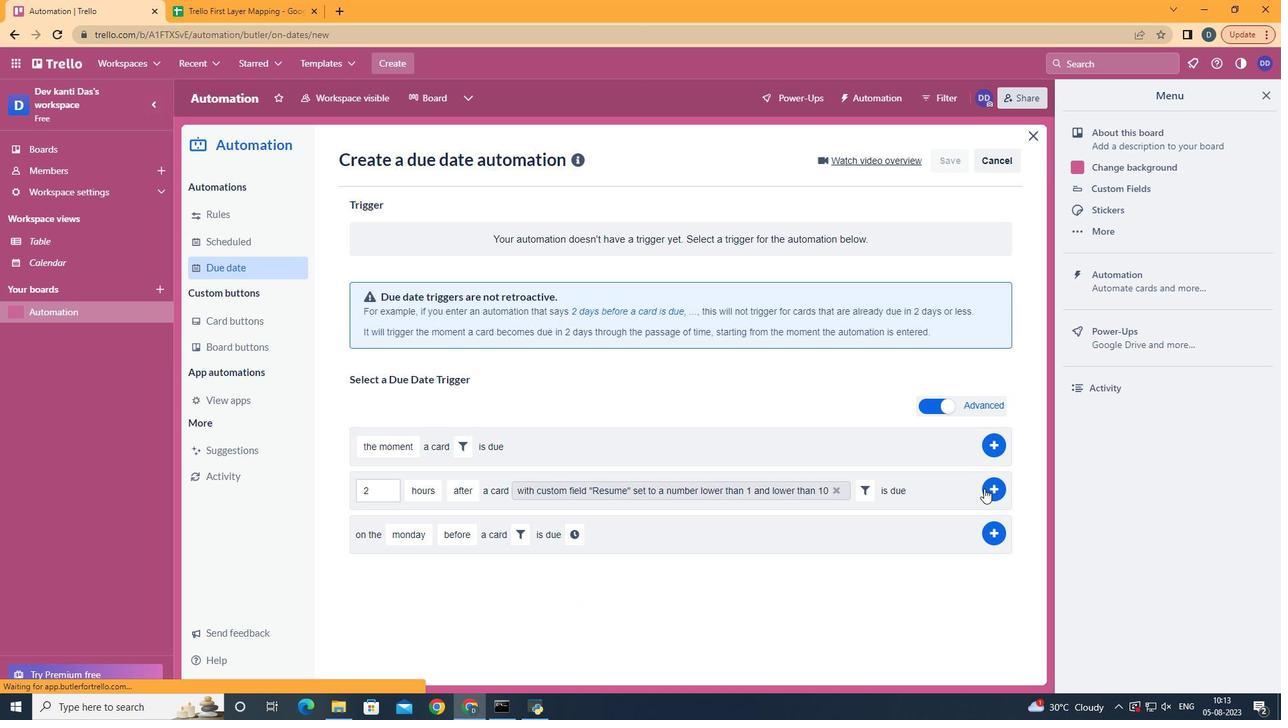 
Action: Mouse moved to (993, 493)
Screenshot: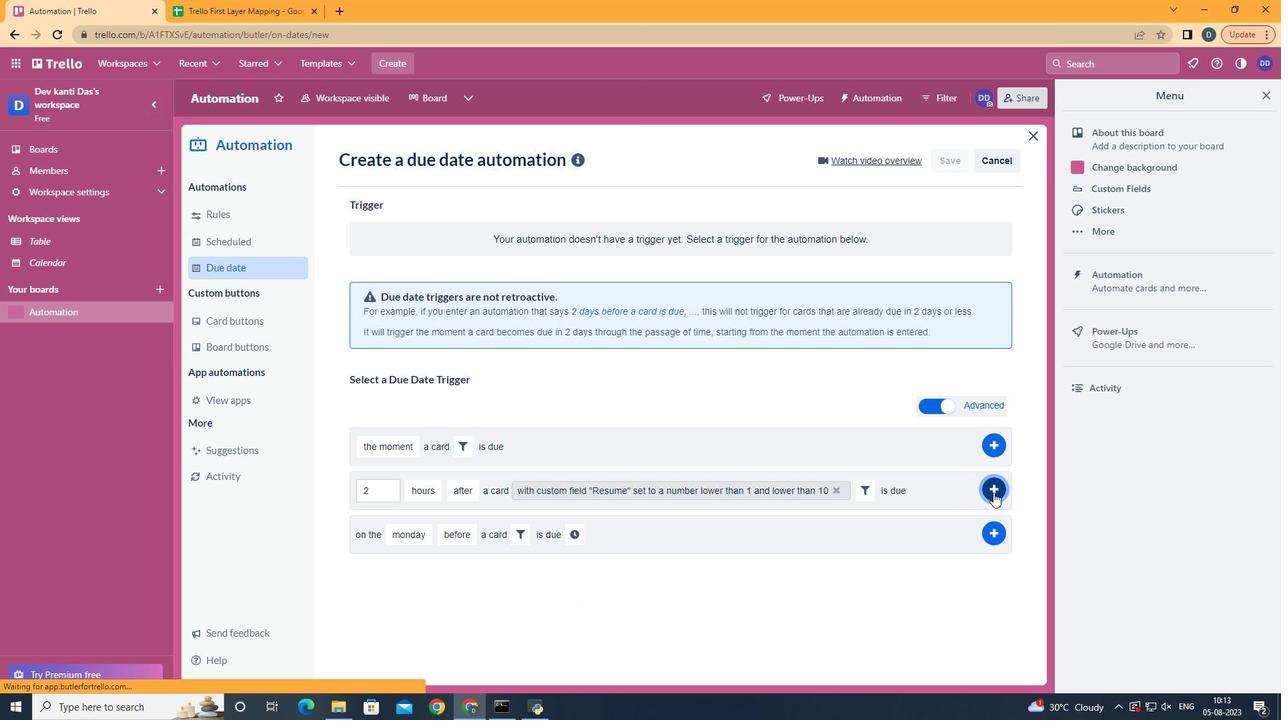 
Action: Mouse pressed left at (993, 493)
Screenshot: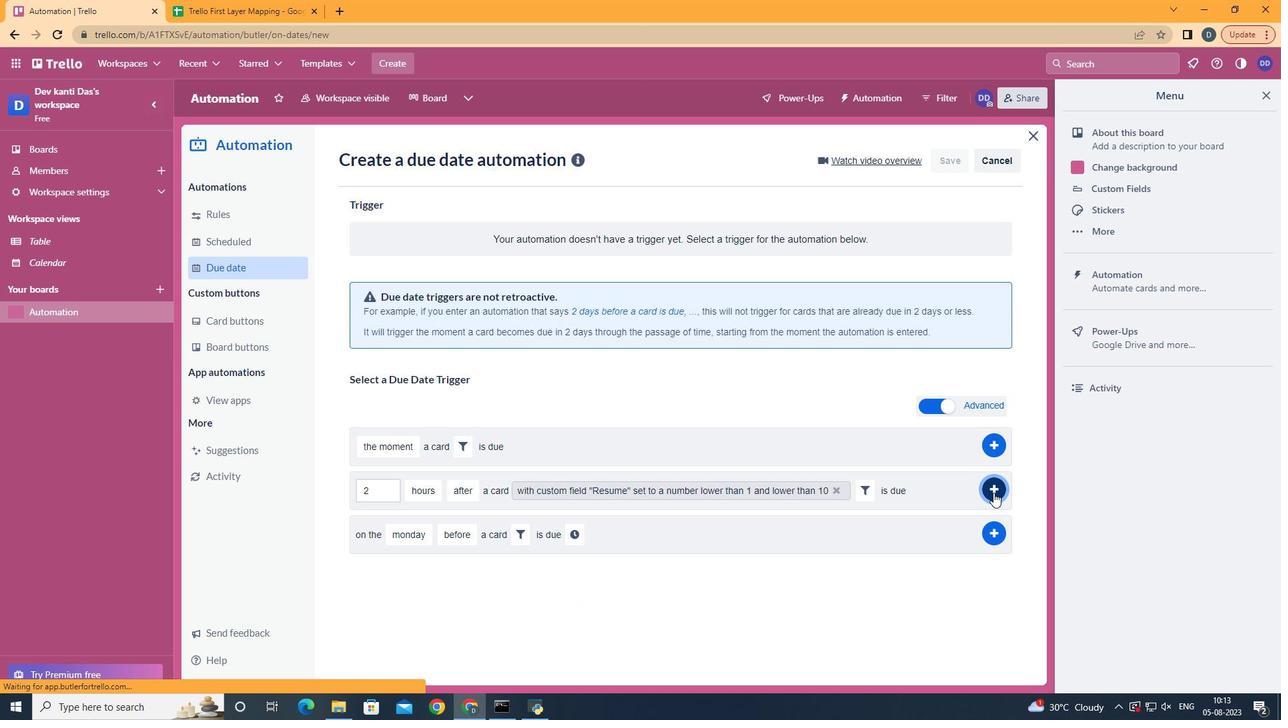 
Action: Mouse moved to (562, 220)
Screenshot: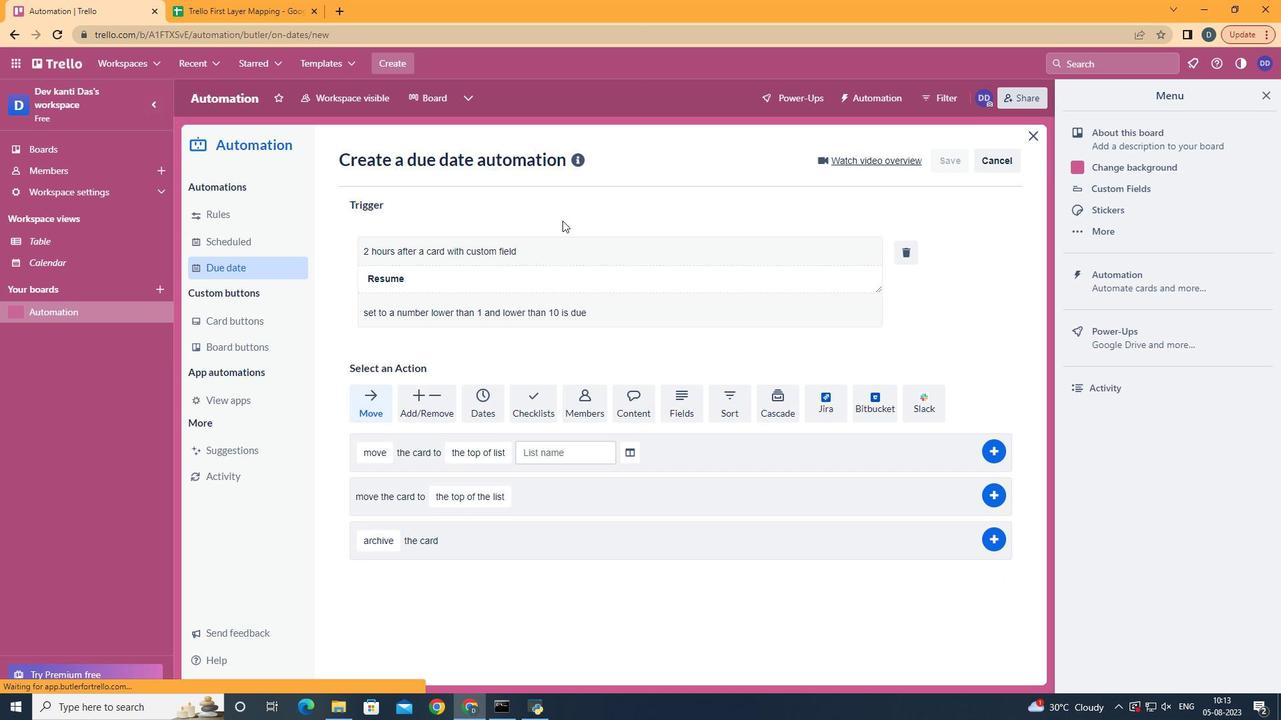 
